 Task: Look for space in Avenal, United States from 5th September, 2023 to 13th September, 2023 for 6 adults in price range Rs.15000 to Rs.20000. Place can be entire place with 3 bedrooms having 3 beds and 3 bathrooms. Property type can be house, flat, guest house. Amenities needed are: washing machine. Booking option can be shelf check-in. Required host language is English.
Action: Mouse moved to (424, 104)
Screenshot: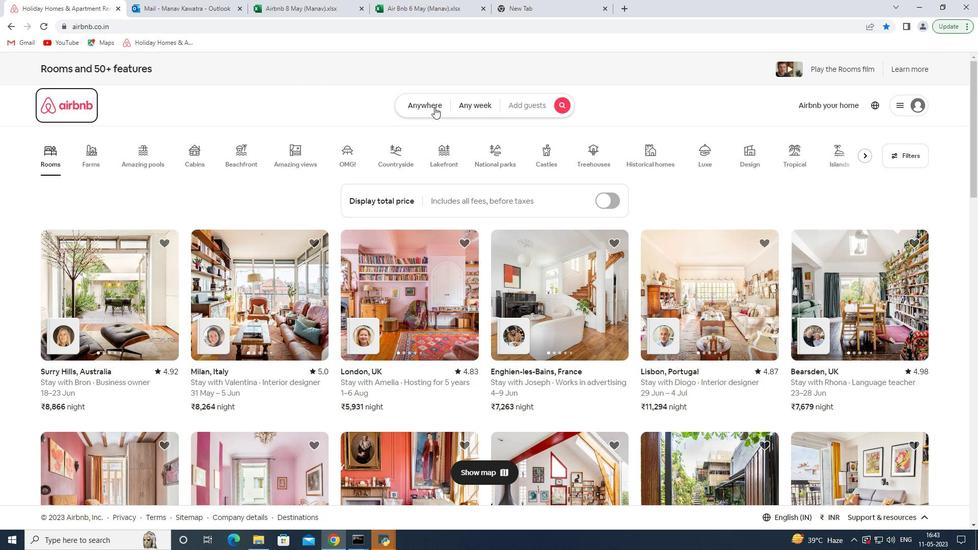 
Action: Mouse pressed left at (424, 104)
Screenshot: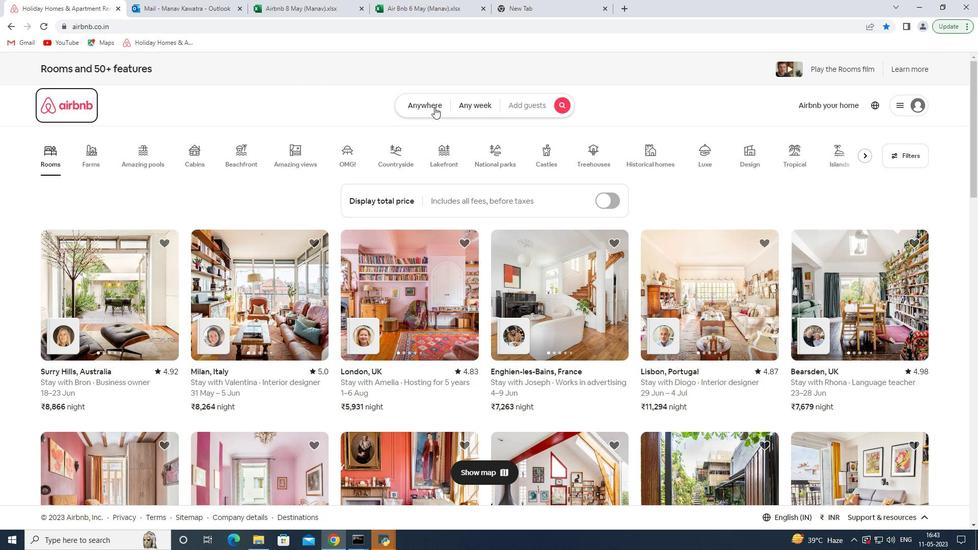 
Action: Mouse moved to (337, 149)
Screenshot: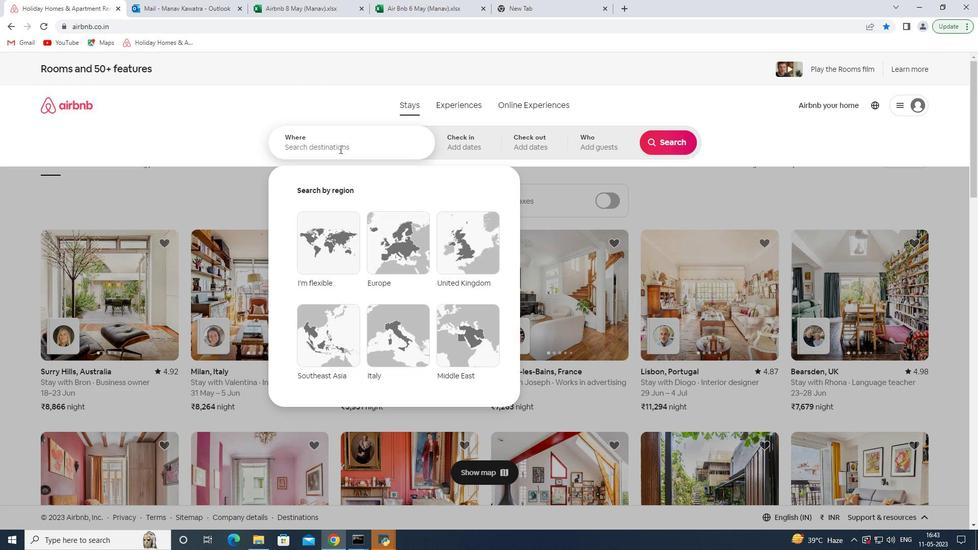 
Action: Mouse pressed left at (337, 149)
Screenshot: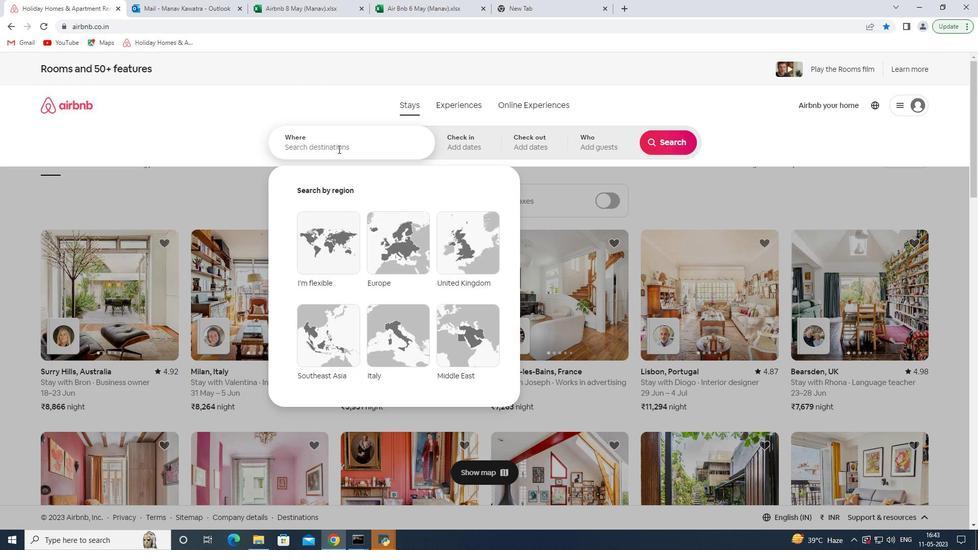 
Action: Key pressed <Key.shift><Key.shift><Key.shift>Avenal<Key.space><Key.shift><Key.shift><Key.shift><Key.shift><Key.shift><Key.shift><Key.shift><Key.shift><Key.shift><Key.shift><Key.shift><Key.shift><Key.shift><Key.shift><Key.shift>United<Key.space><Key.shift>Statesd<Key.backspace><Key.enter>
Screenshot: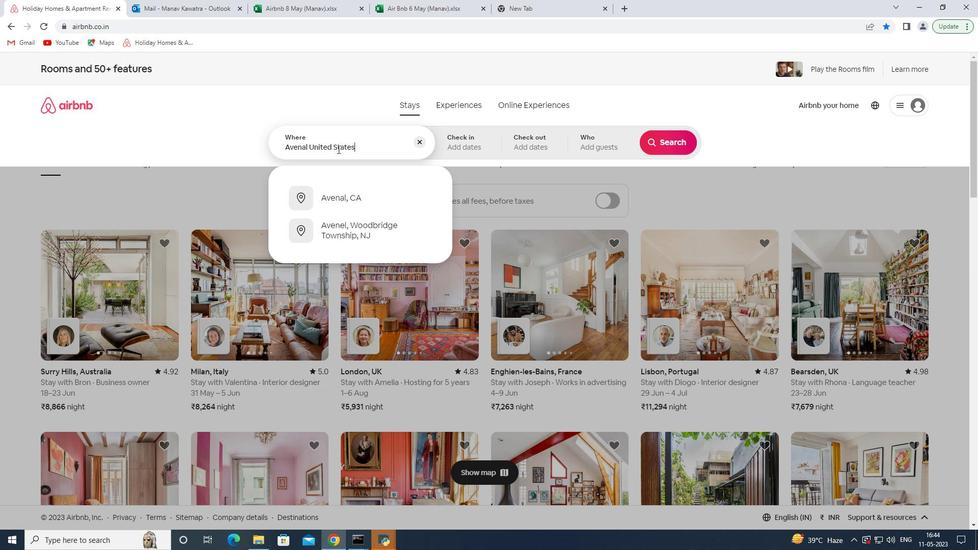 
Action: Mouse moved to (657, 222)
Screenshot: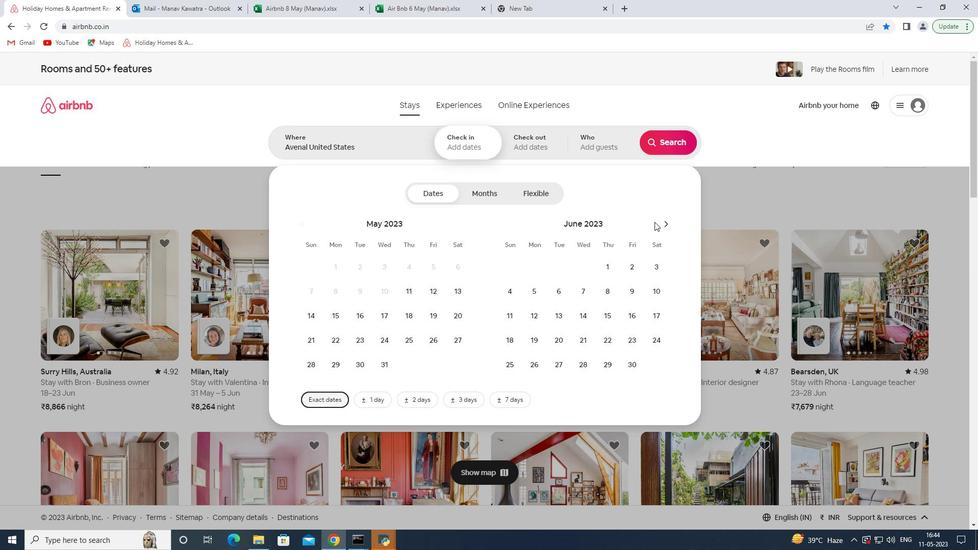 
Action: Mouse pressed left at (657, 222)
Screenshot: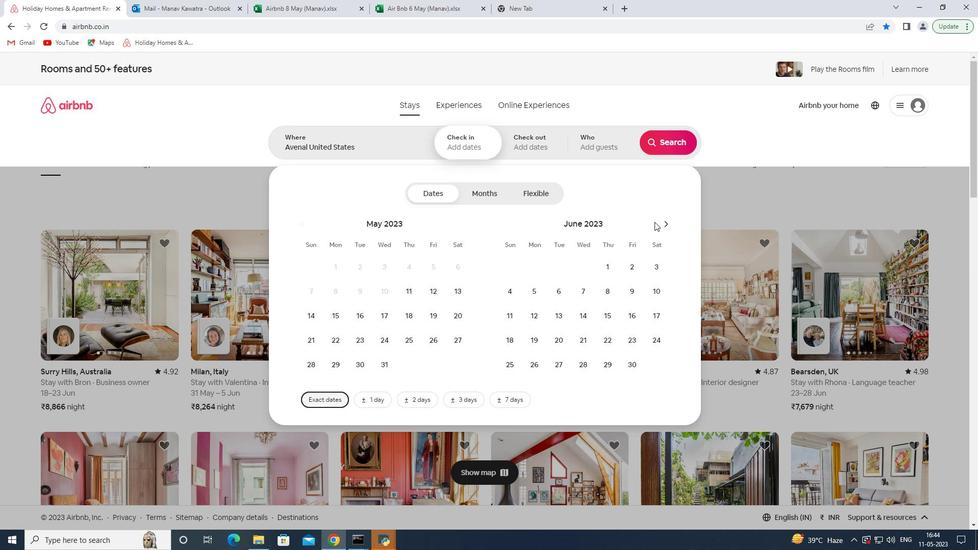 
Action: Mouse moved to (660, 223)
Screenshot: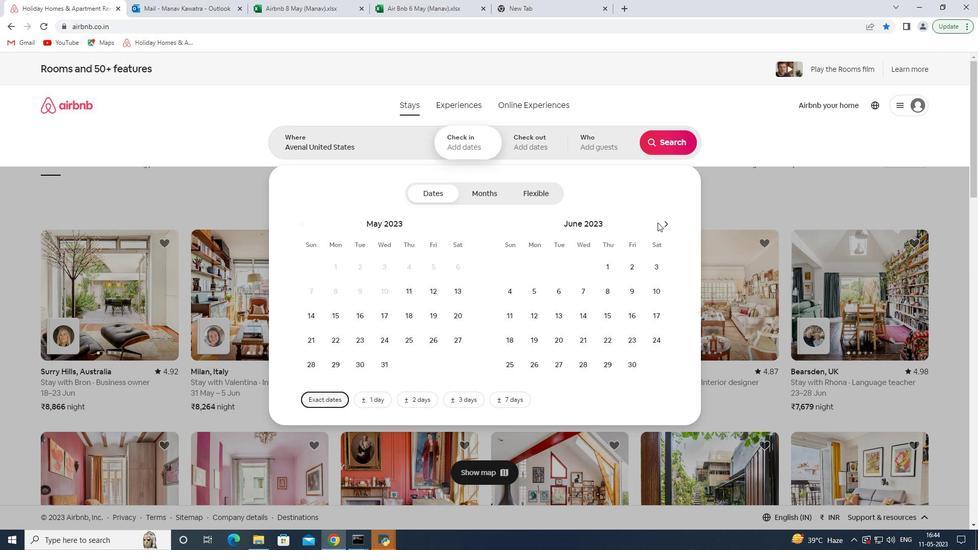 
Action: Mouse pressed left at (660, 223)
Screenshot: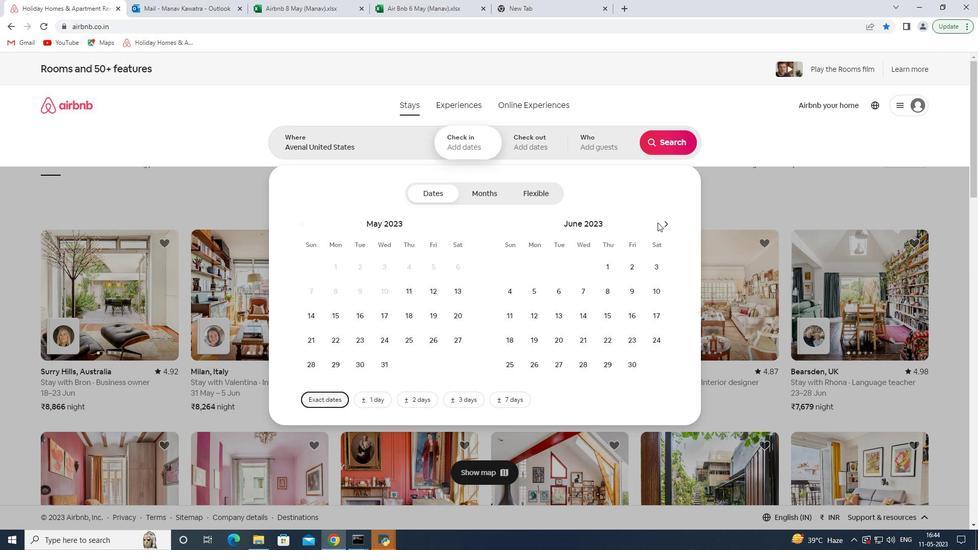 
Action: Mouse pressed left at (660, 223)
Screenshot: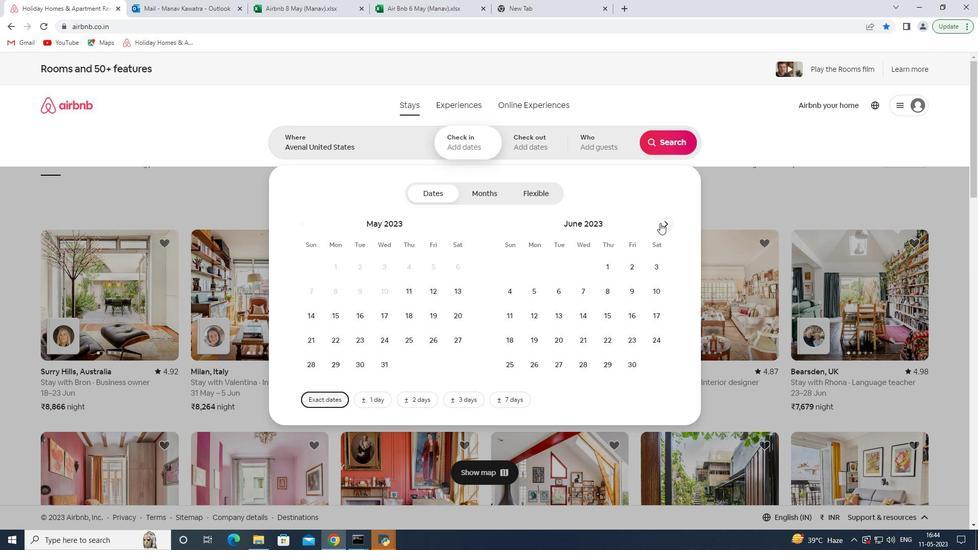
Action: Mouse moved to (660, 223)
Screenshot: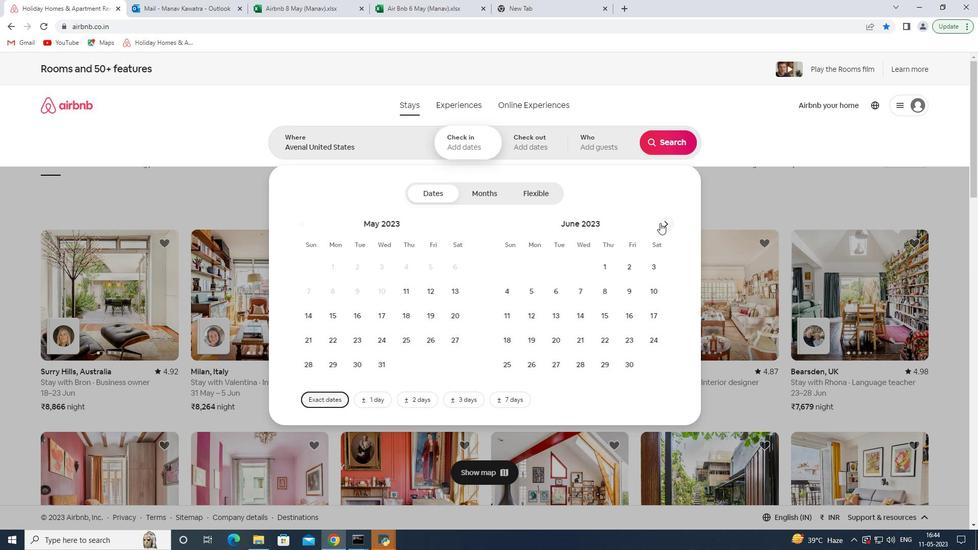 
Action: Mouse pressed left at (660, 223)
Screenshot: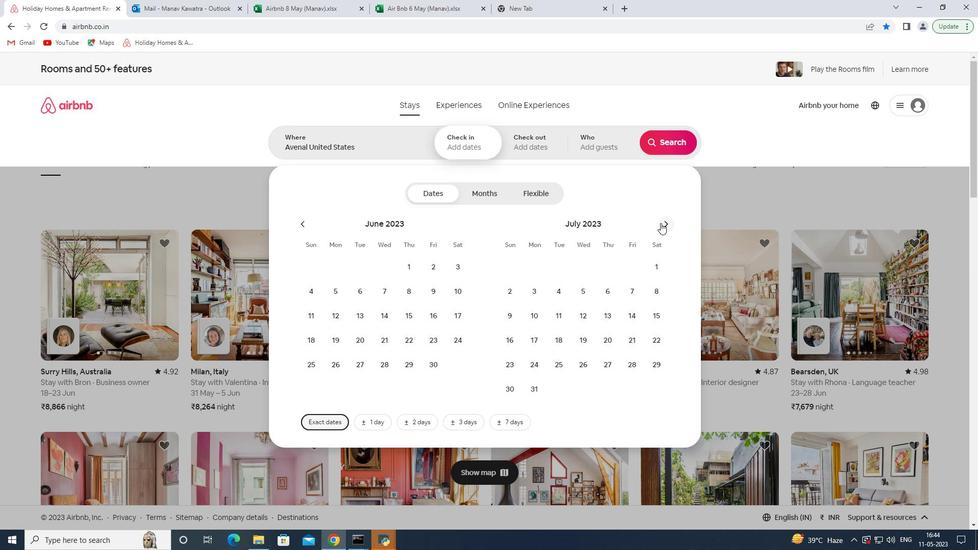 
Action: Mouse moved to (560, 288)
Screenshot: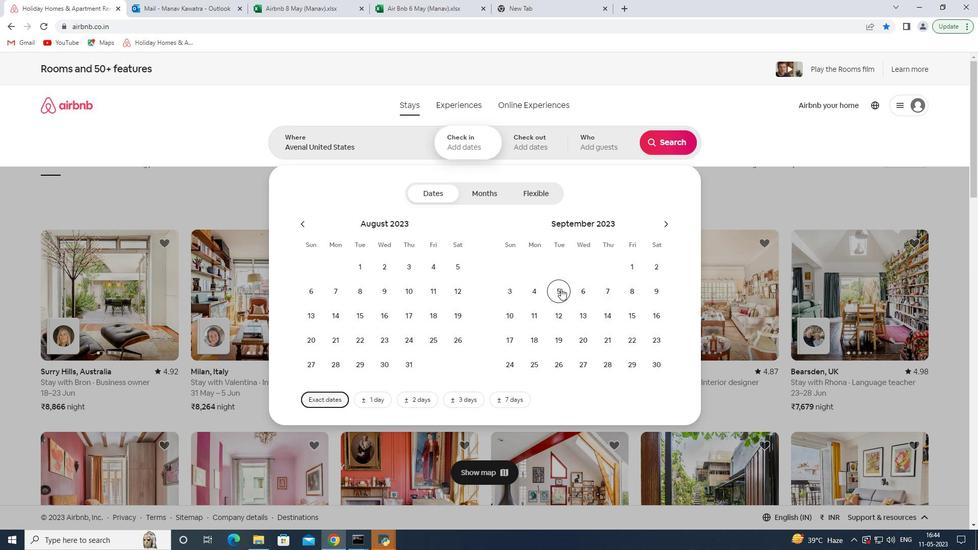 
Action: Mouse pressed left at (560, 288)
Screenshot: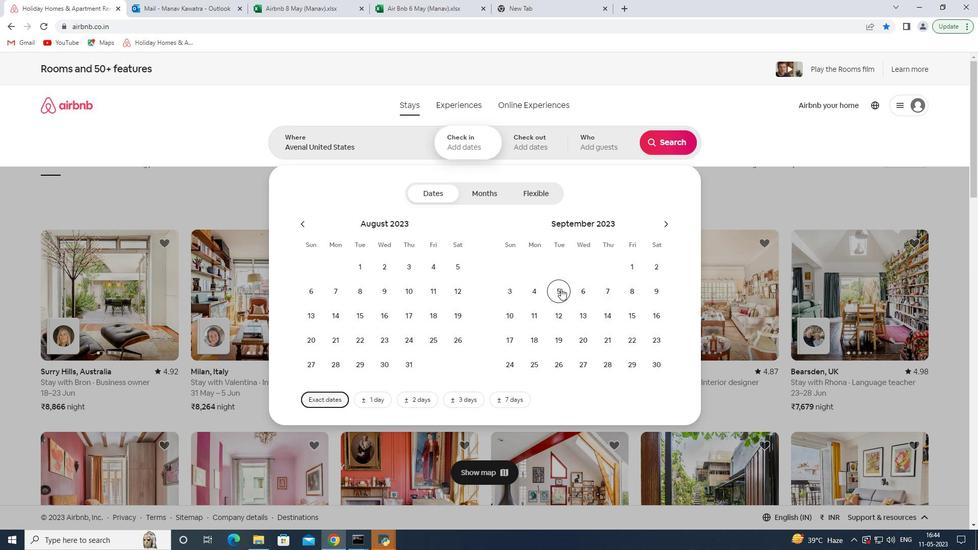 
Action: Mouse moved to (581, 314)
Screenshot: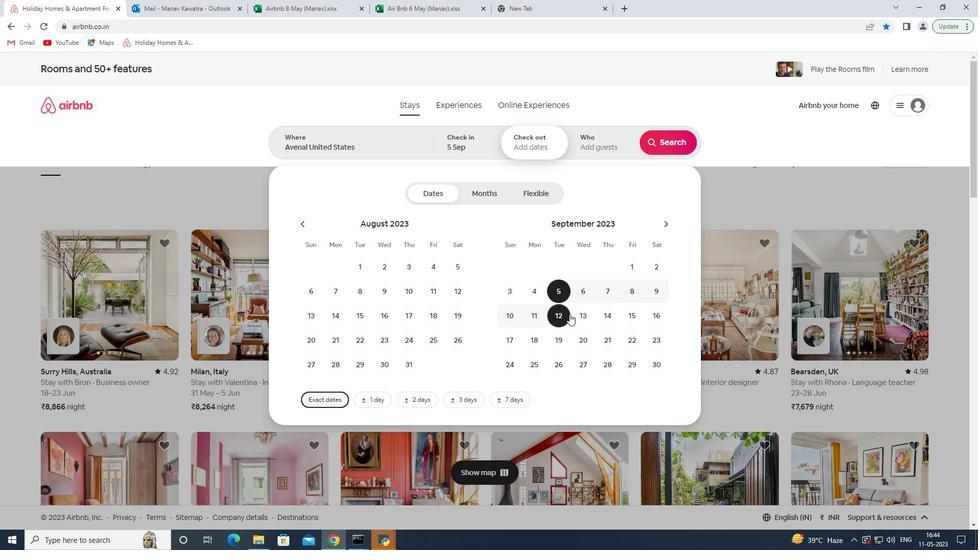 
Action: Mouse pressed left at (581, 314)
Screenshot: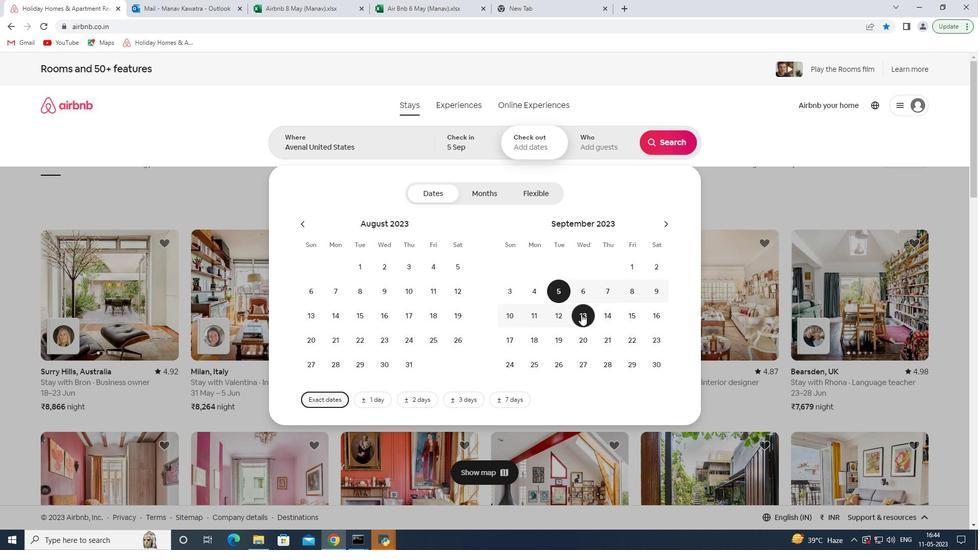 
Action: Mouse moved to (601, 146)
Screenshot: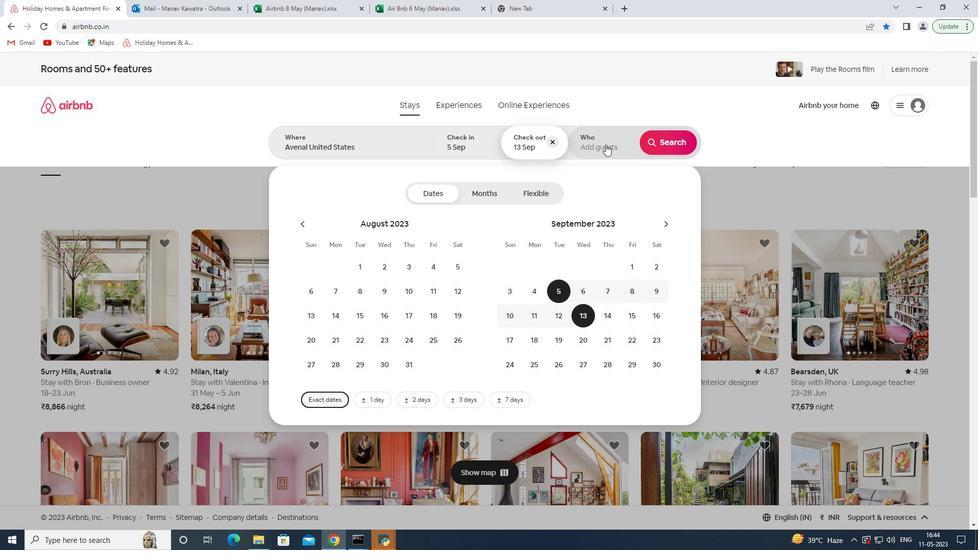 
Action: Mouse pressed left at (601, 146)
Screenshot: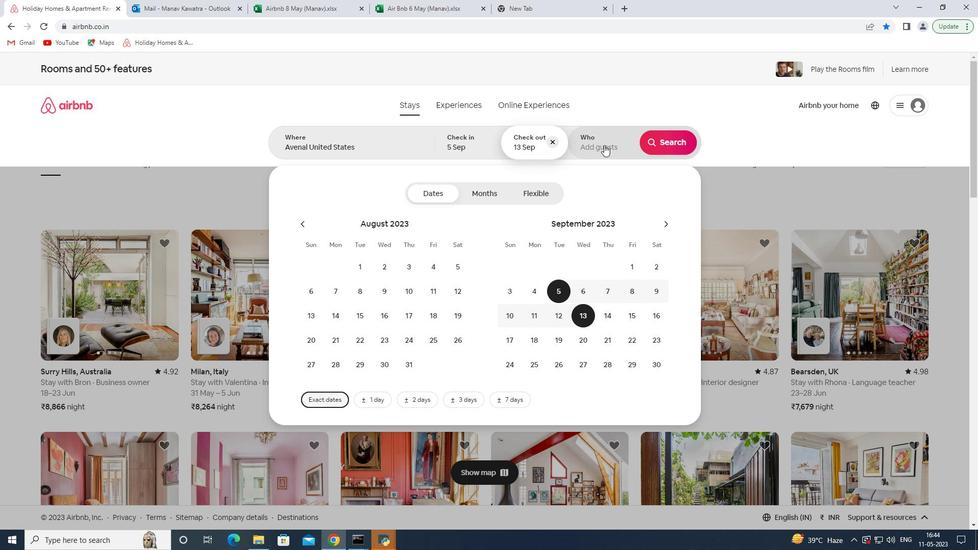 
Action: Mouse moved to (672, 195)
Screenshot: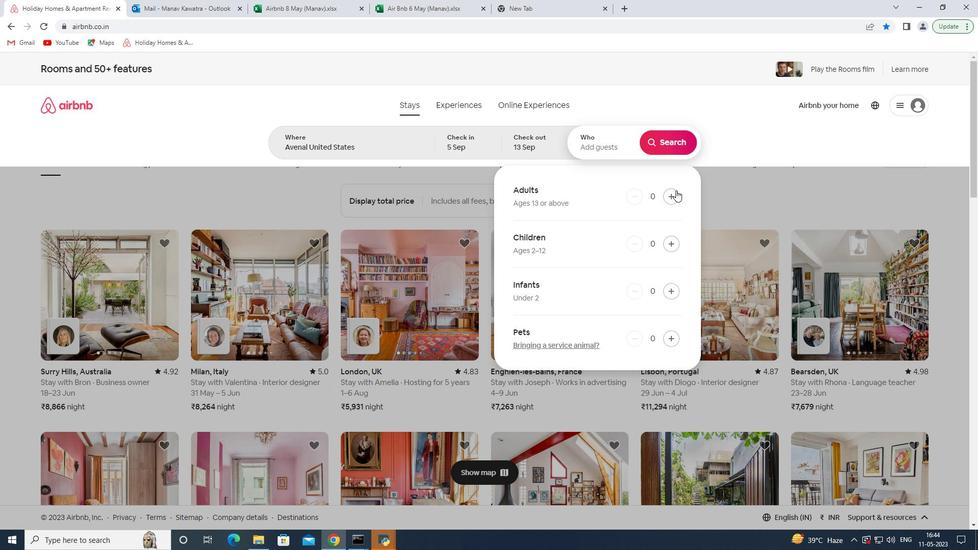 
Action: Mouse pressed left at (672, 195)
Screenshot: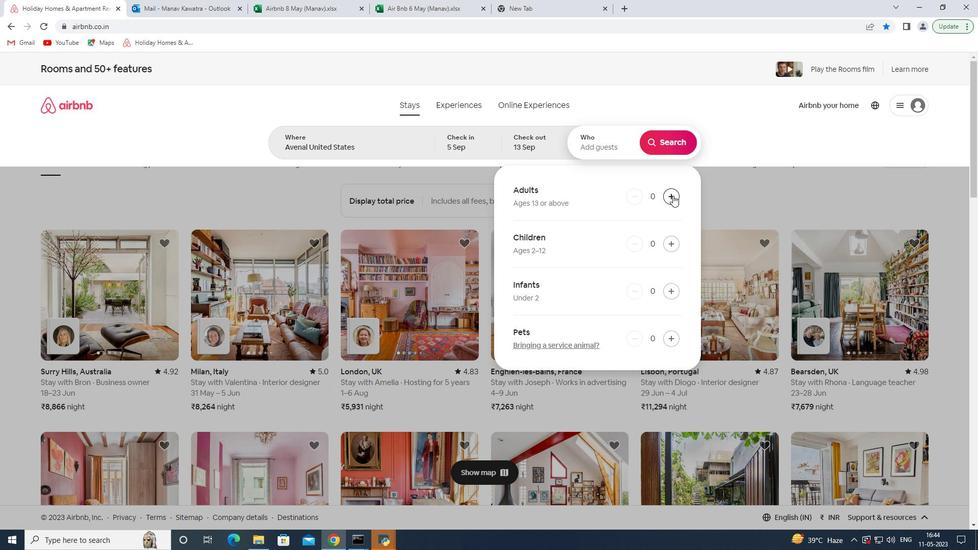 
Action: Mouse pressed left at (672, 195)
Screenshot: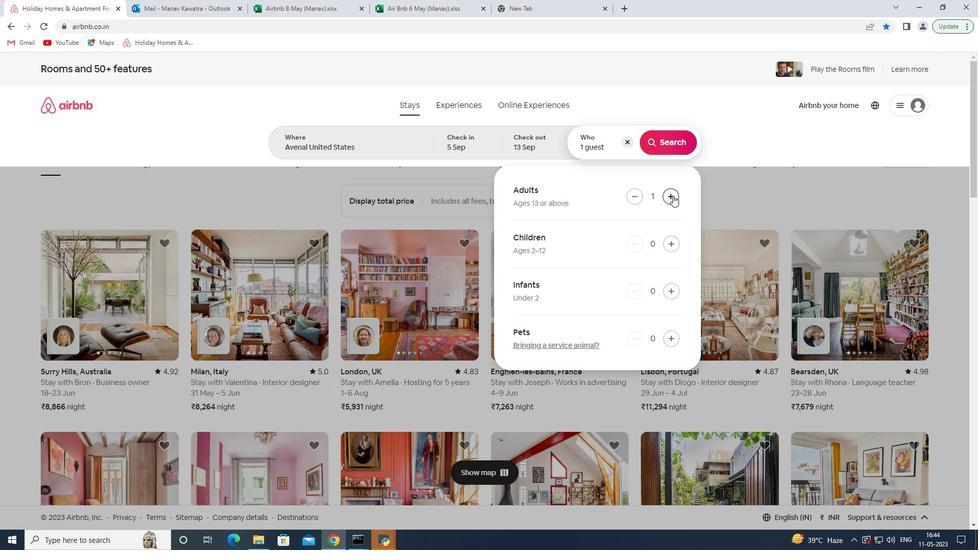 
Action: Mouse pressed left at (672, 195)
Screenshot: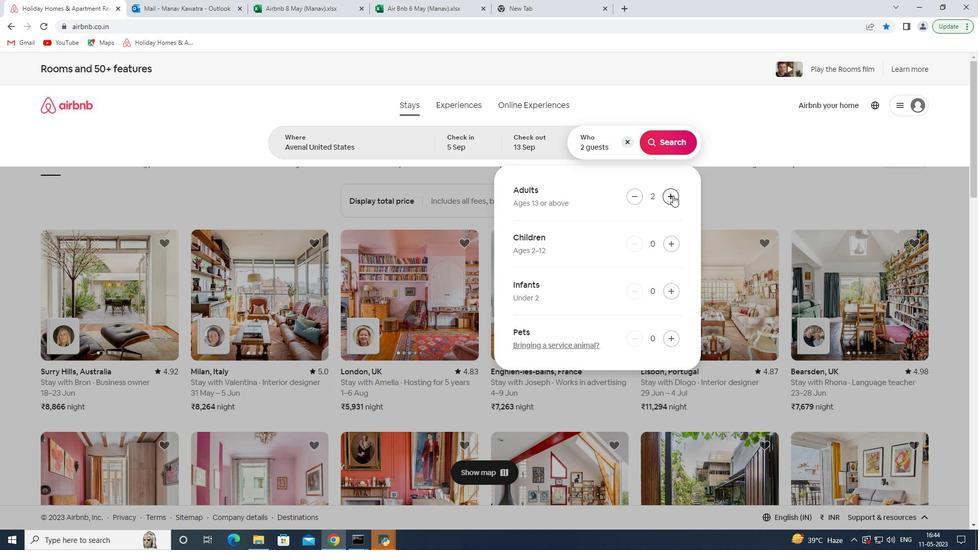 
Action: Mouse pressed left at (672, 195)
Screenshot: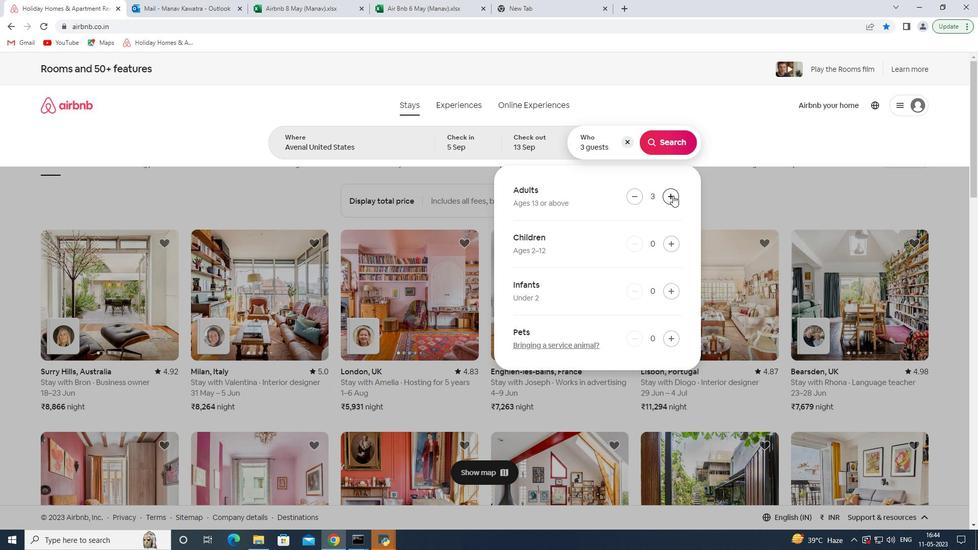 
Action: Mouse pressed left at (672, 195)
Screenshot: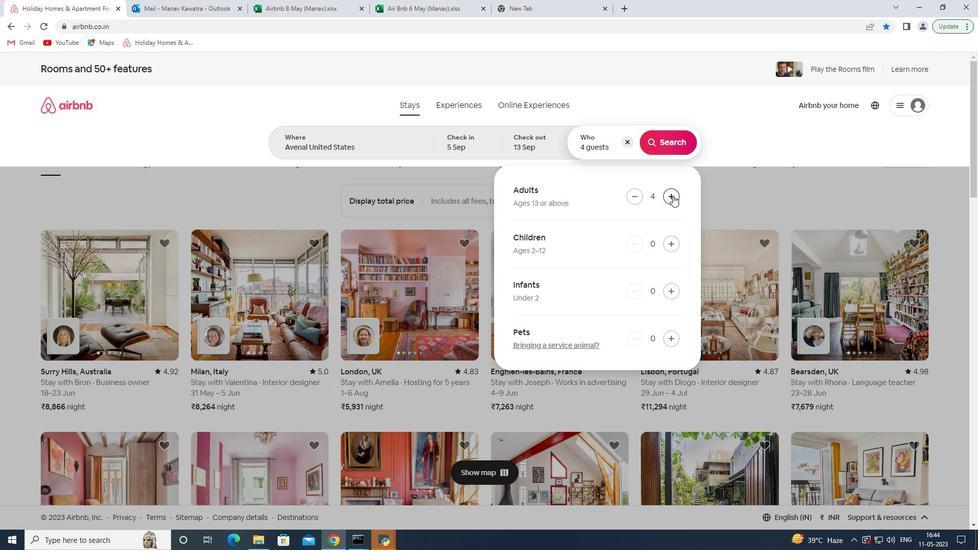 
Action: Mouse moved to (666, 185)
Screenshot: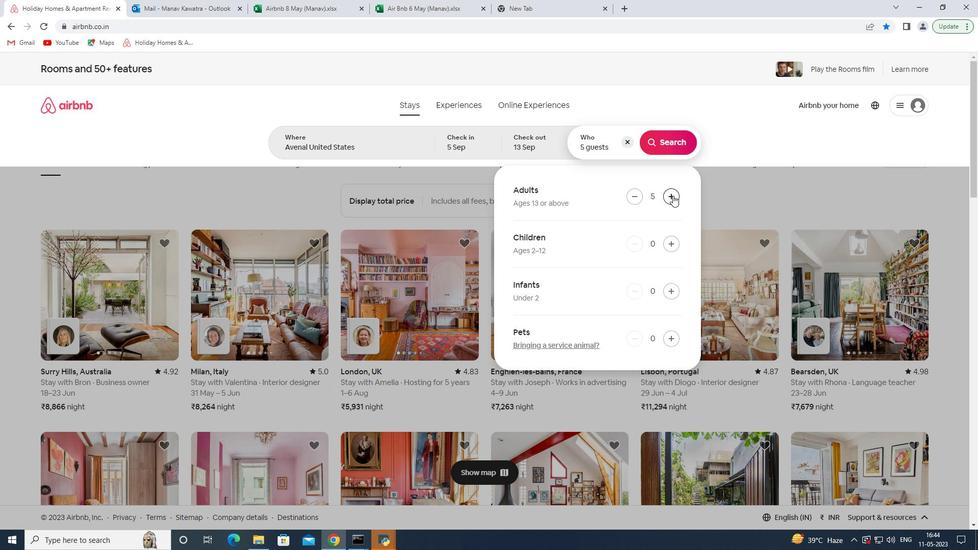 
Action: Mouse pressed left at (666, 185)
Screenshot: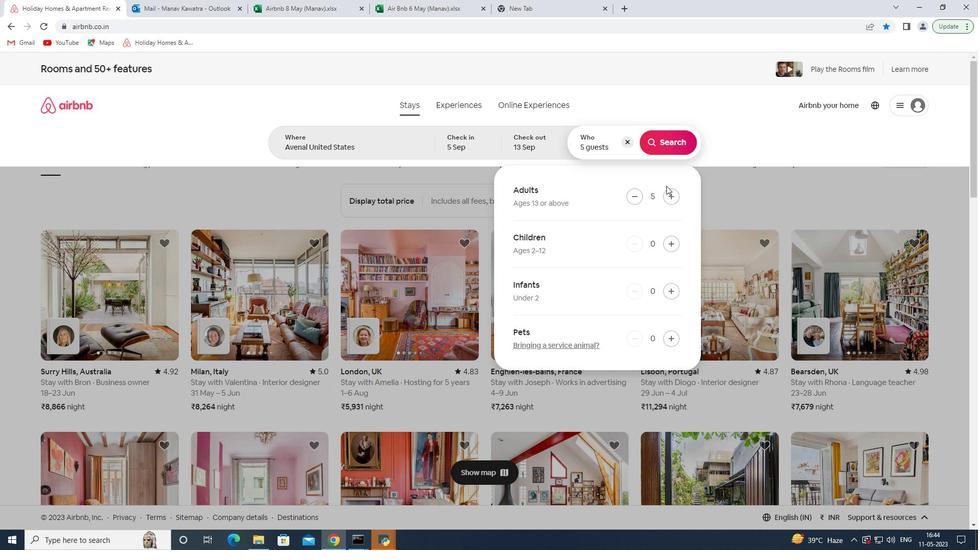 
Action: Mouse moved to (674, 193)
Screenshot: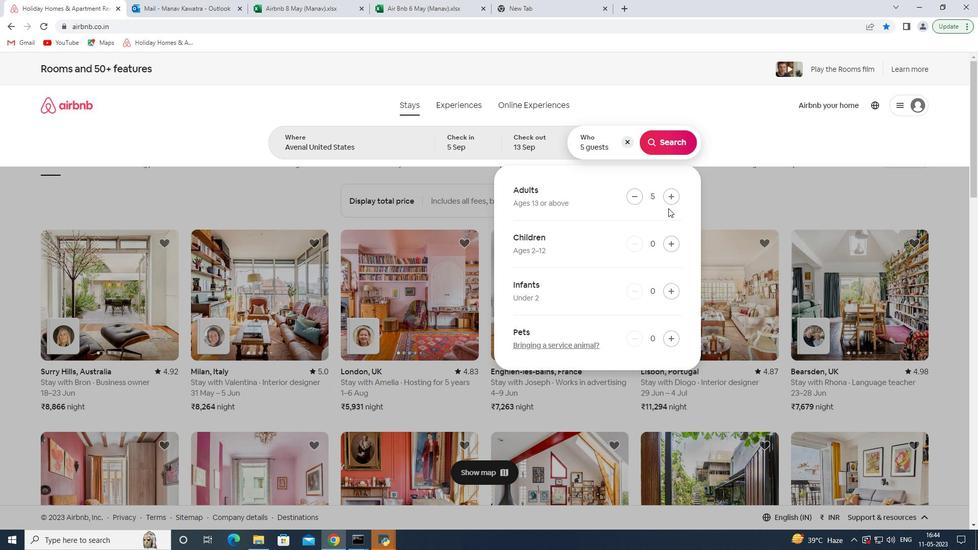 
Action: Mouse pressed left at (674, 193)
Screenshot: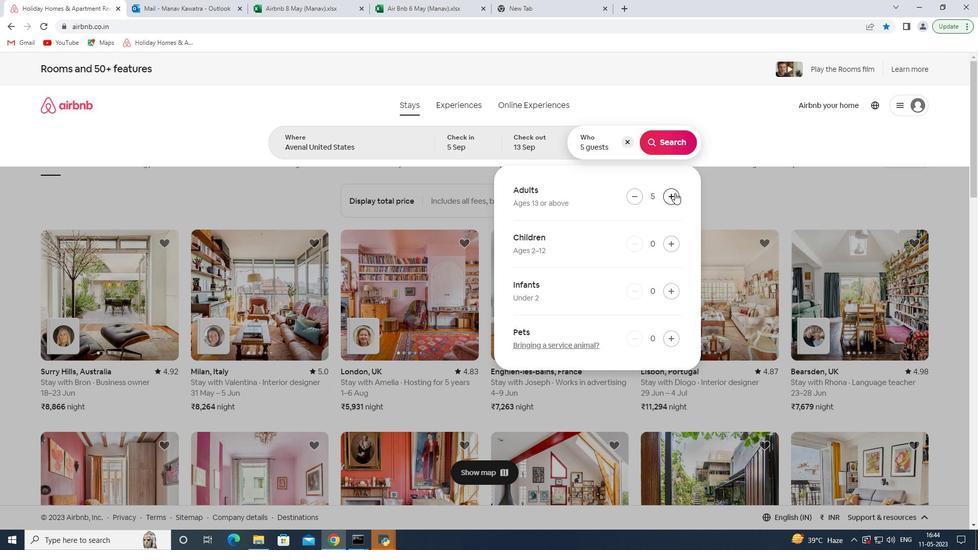 
Action: Mouse moved to (656, 140)
Screenshot: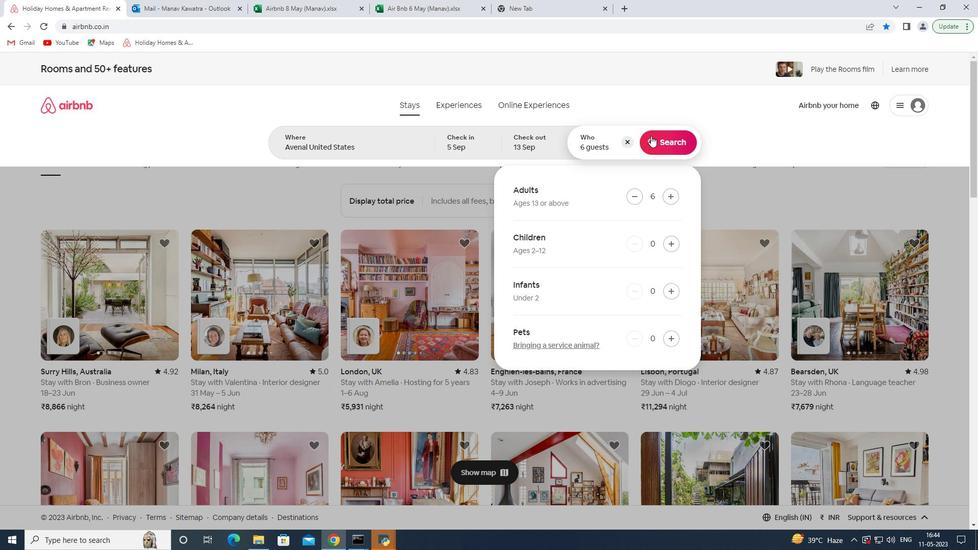 
Action: Mouse pressed left at (656, 140)
Screenshot: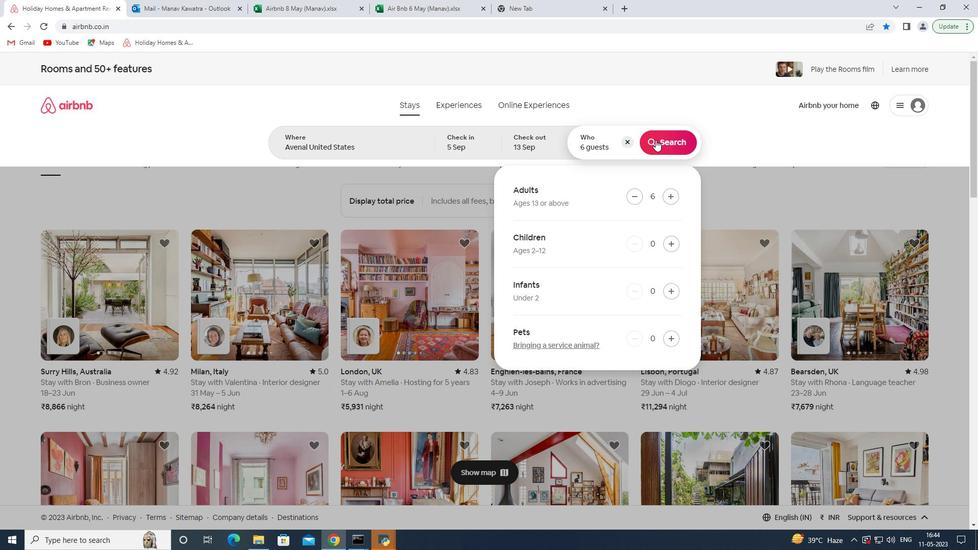
Action: Mouse moved to (922, 112)
Screenshot: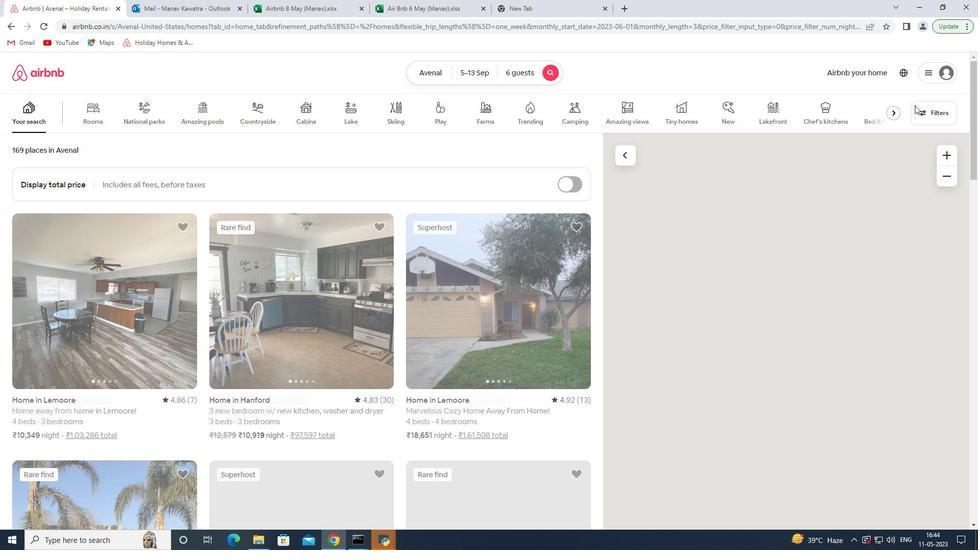 
Action: Mouse pressed left at (922, 112)
Screenshot: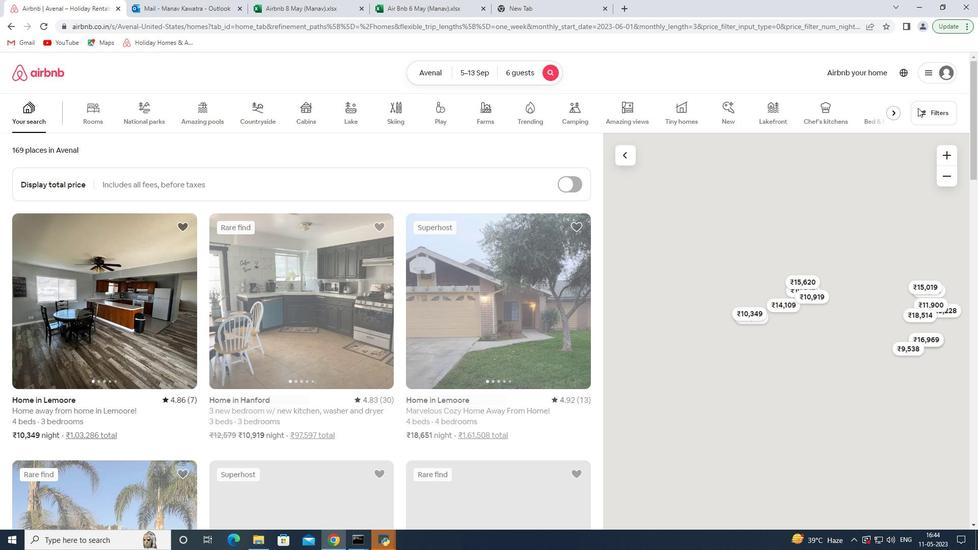 
Action: Mouse moved to (365, 365)
Screenshot: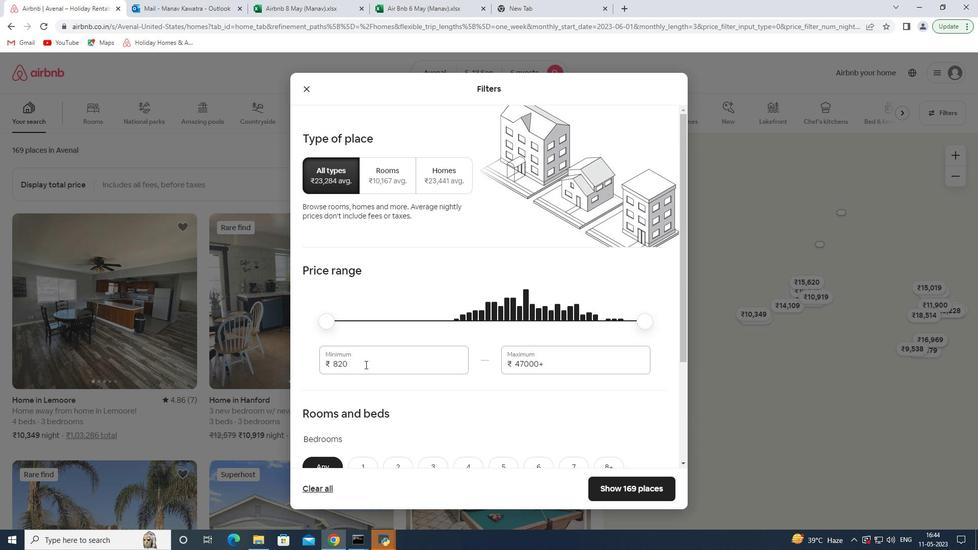 
Action: Mouse pressed left at (365, 365)
Screenshot: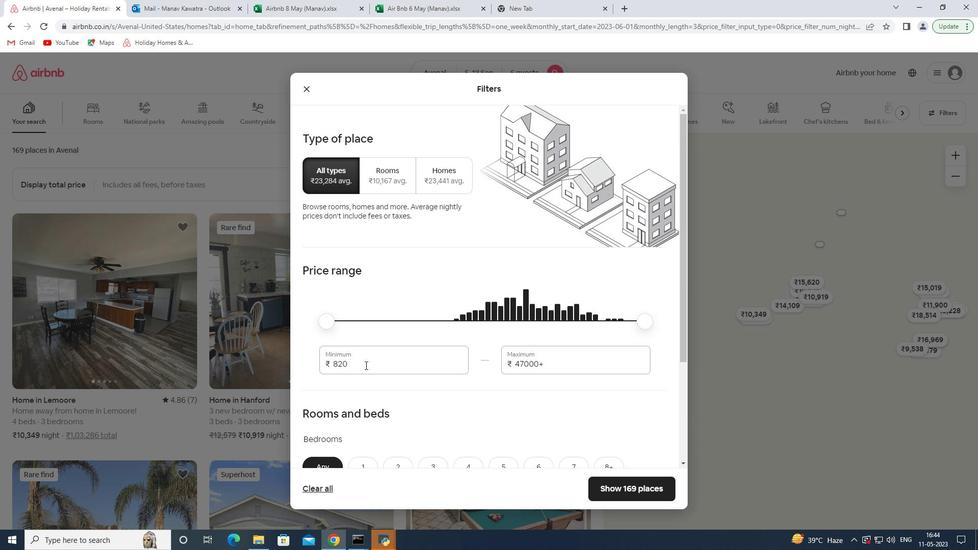 
Action: Mouse pressed left at (365, 365)
Screenshot: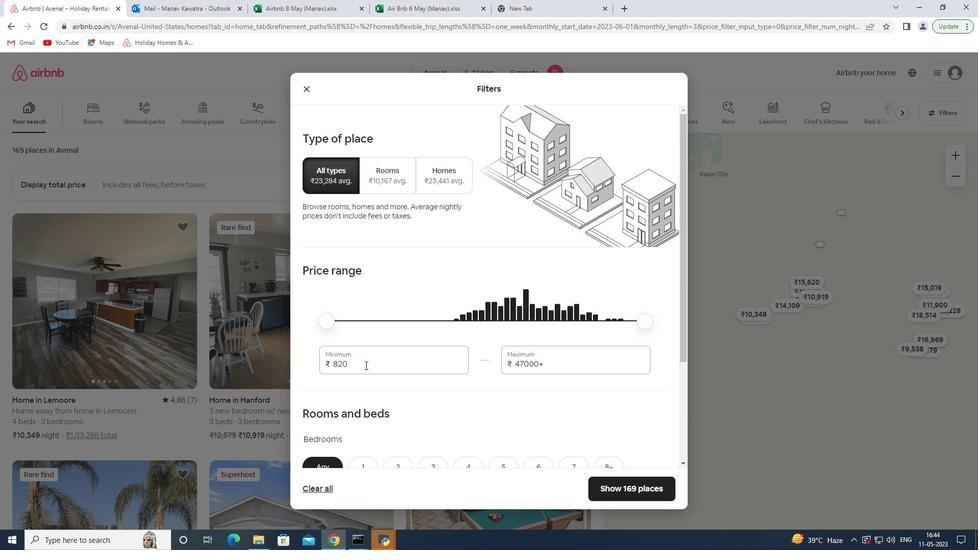 
Action: Key pressed 15000<Key.tab>20000
Screenshot: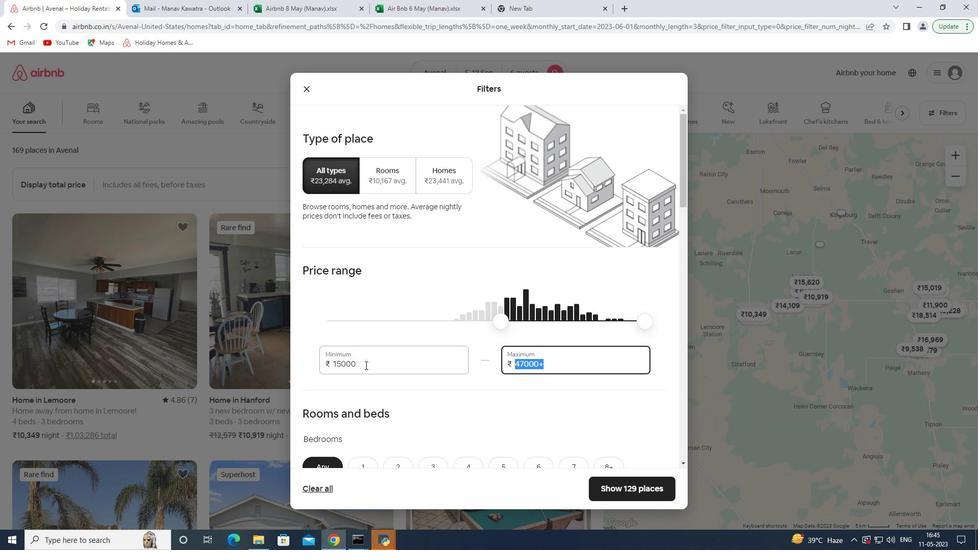 
Action: Mouse moved to (367, 405)
Screenshot: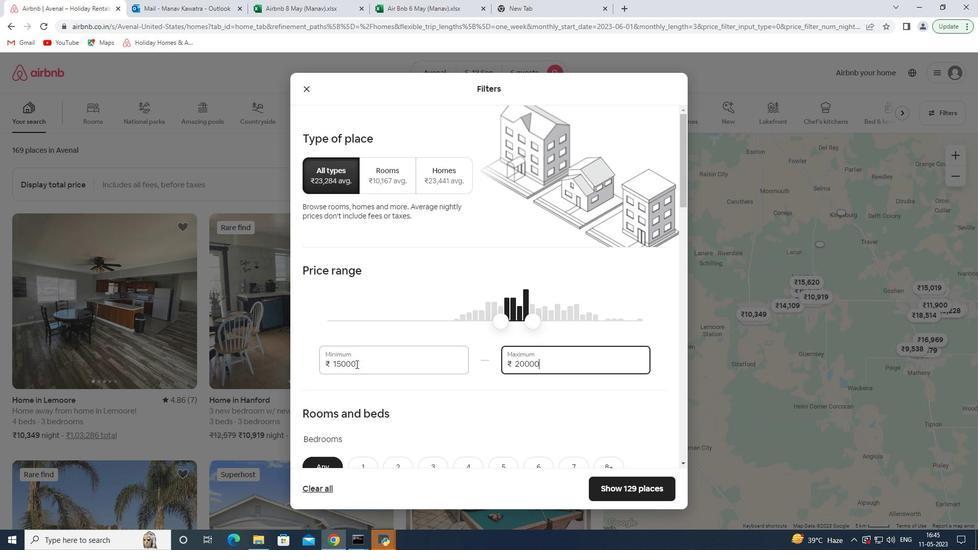 
Action: Mouse scrolled (367, 404) with delta (0, 0)
Screenshot: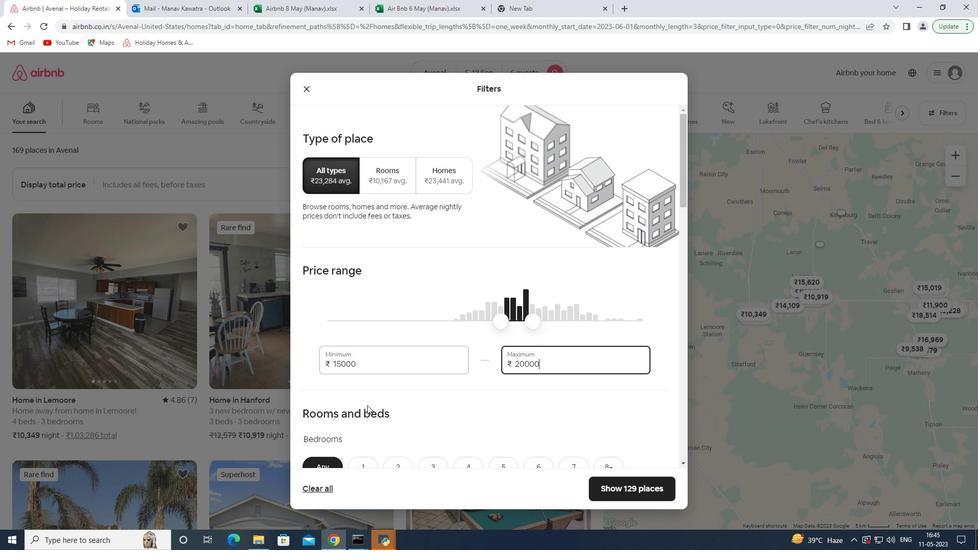 
Action: Mouse moved to (367, 404)
Screenshot: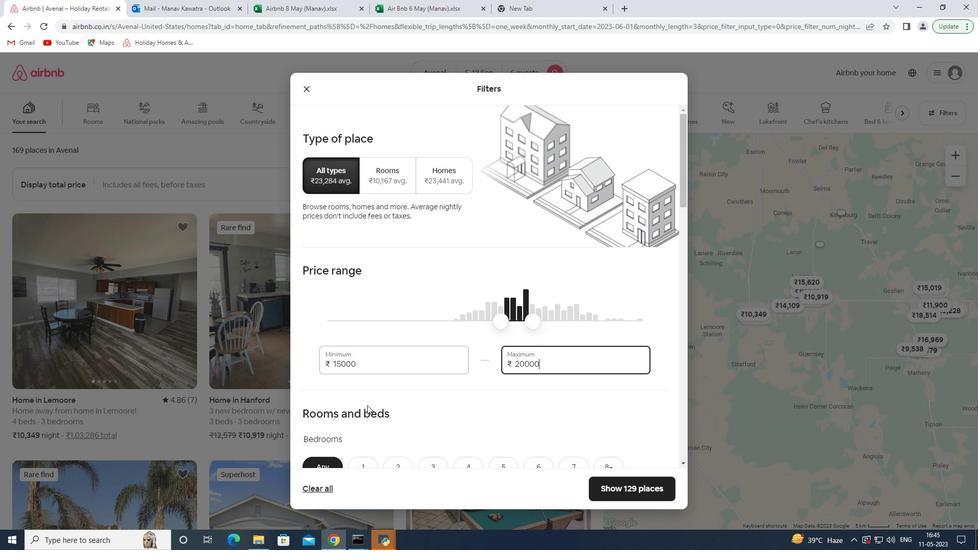 
Action: Mouse scrolled (367, 404) with delta (0, 0)
Screenshot: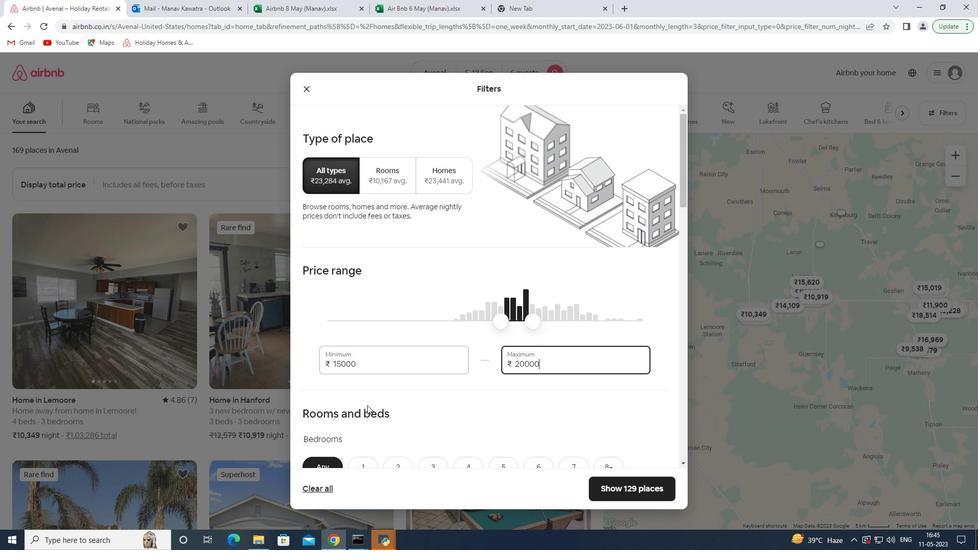 
Action: Mouse moved to (372, 400)
Screenshot: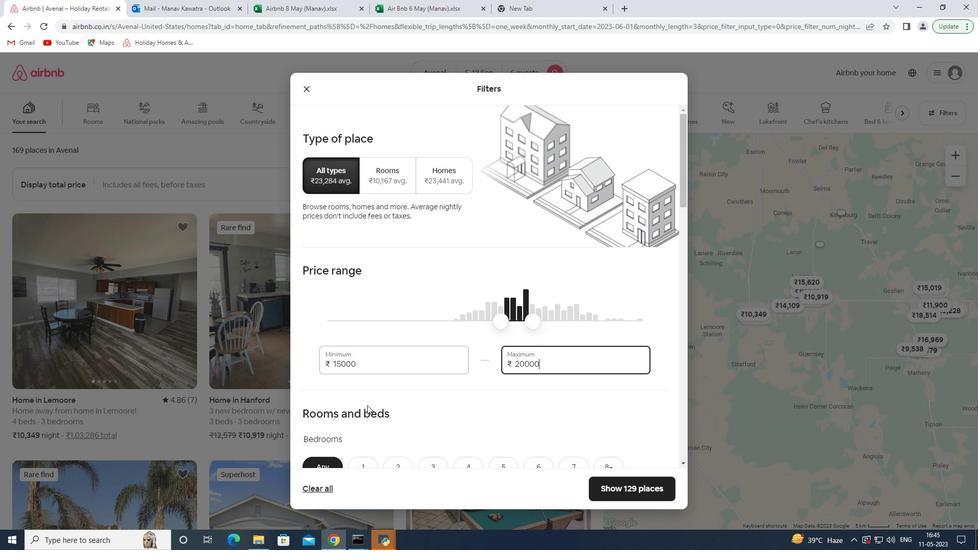 
Action: Mouse scrolled (372, 399) with delta (0, 0)
Screenshot: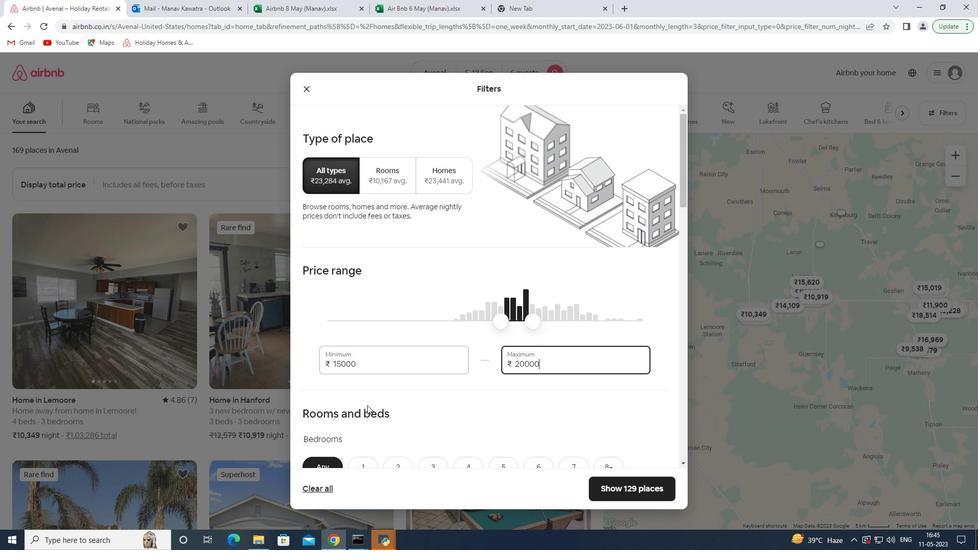 
Action: Mouse moved to (437, 309)
Screenshot: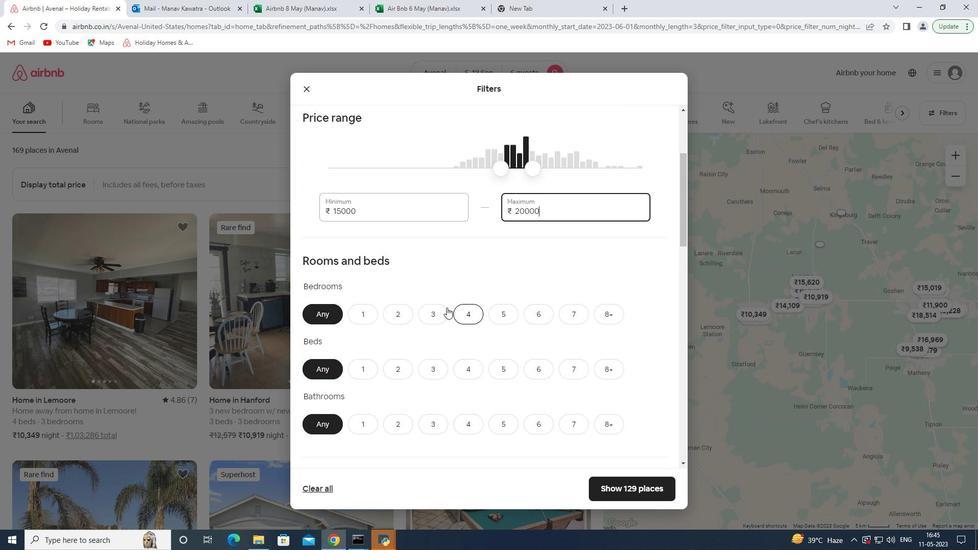 
Action: Mouse pressed left at (437, 309)
Screenshot: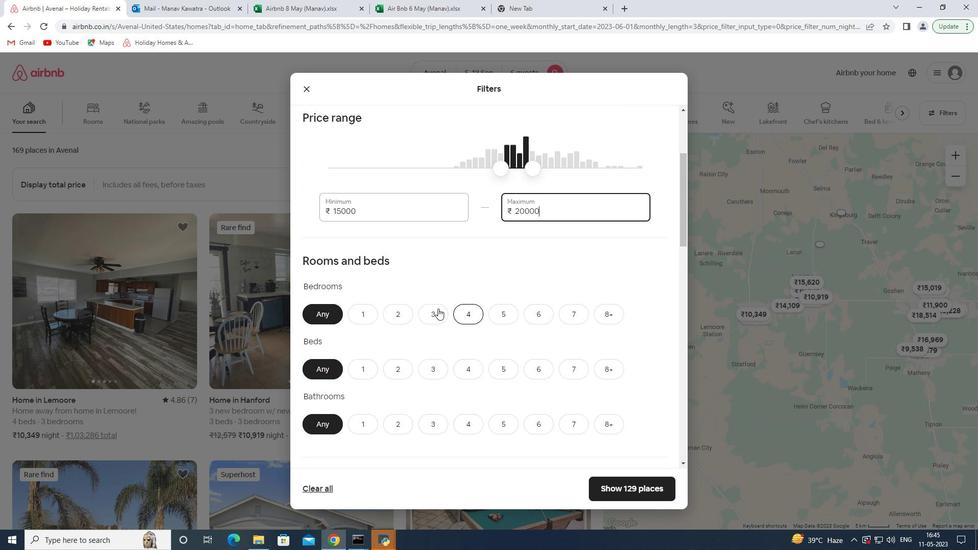 
Action: Mouse moved to (434, 364)
Screenshot: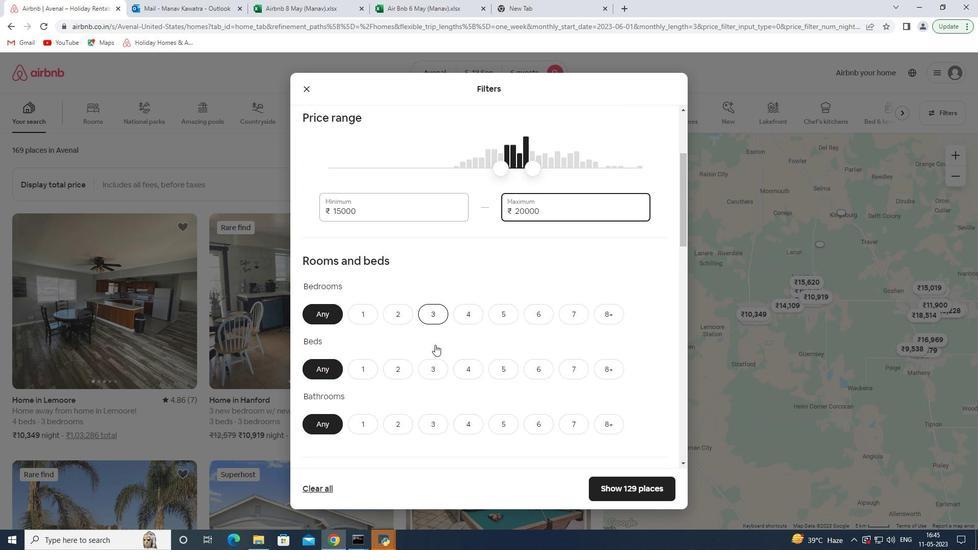 
Action: Mouse pressed left at (434, 364)
Screenshot: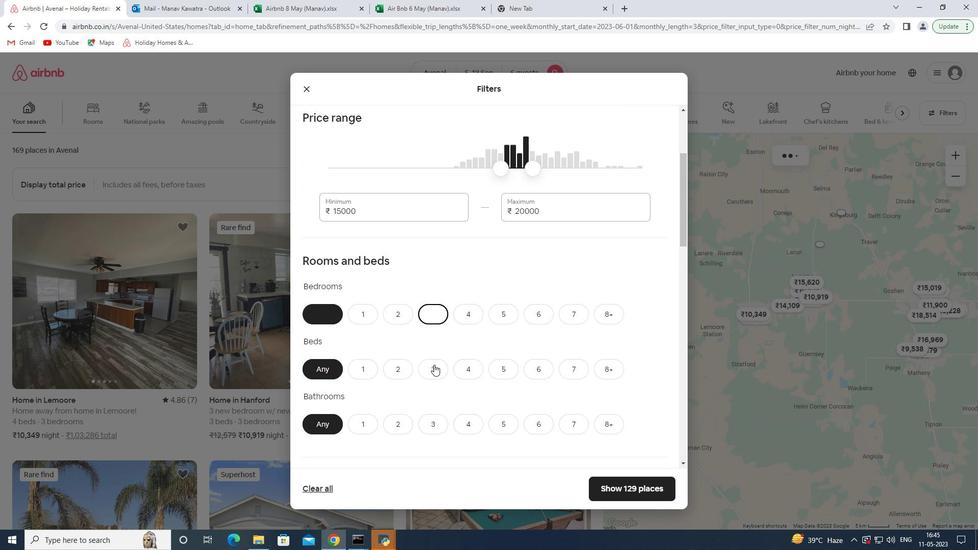 
Action: Mouse moved to (430, 423)
Screenshot: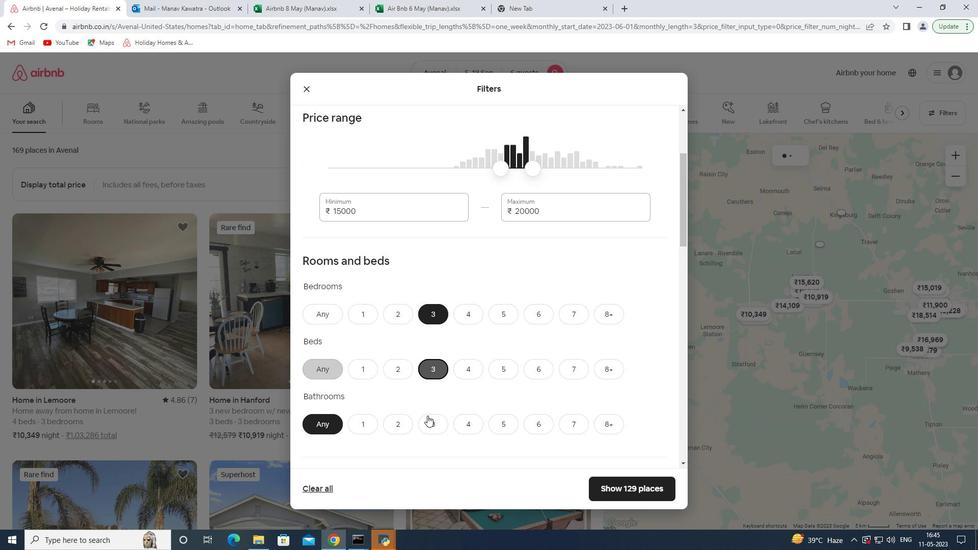 
Action: Mouse pressed left at (430, 423)
Screenshot: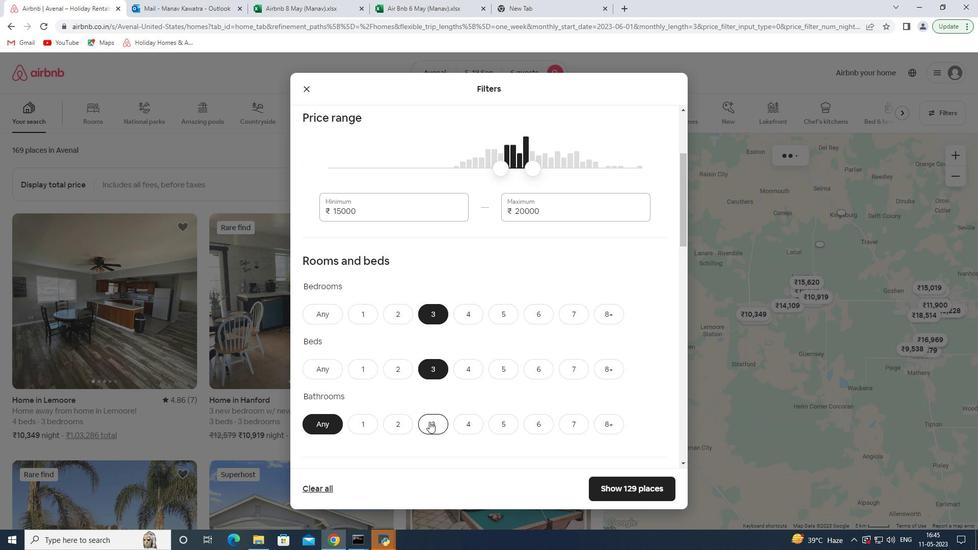 
Action: Mouse moved to (427, 411)
Screenshot: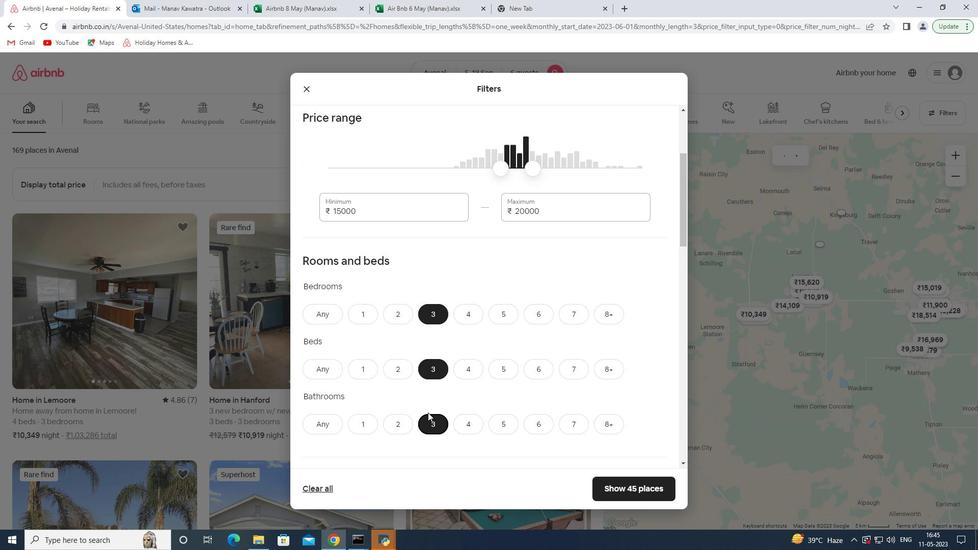 
Action: Mouse scrolled (427, 411) with delta (0, 0)
Screenshot: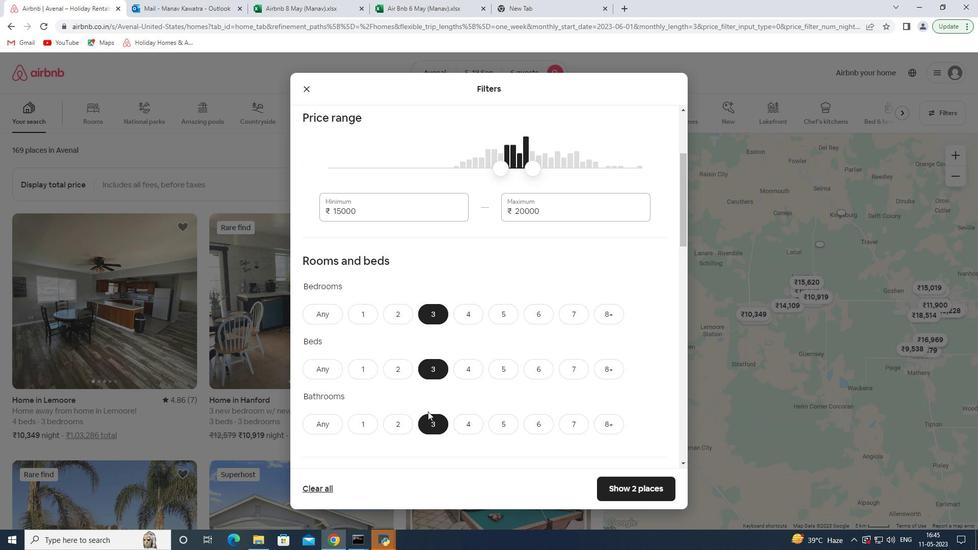 
Action: Mouse scrolled (427, 411) with delta (0, 0)
Screenshot: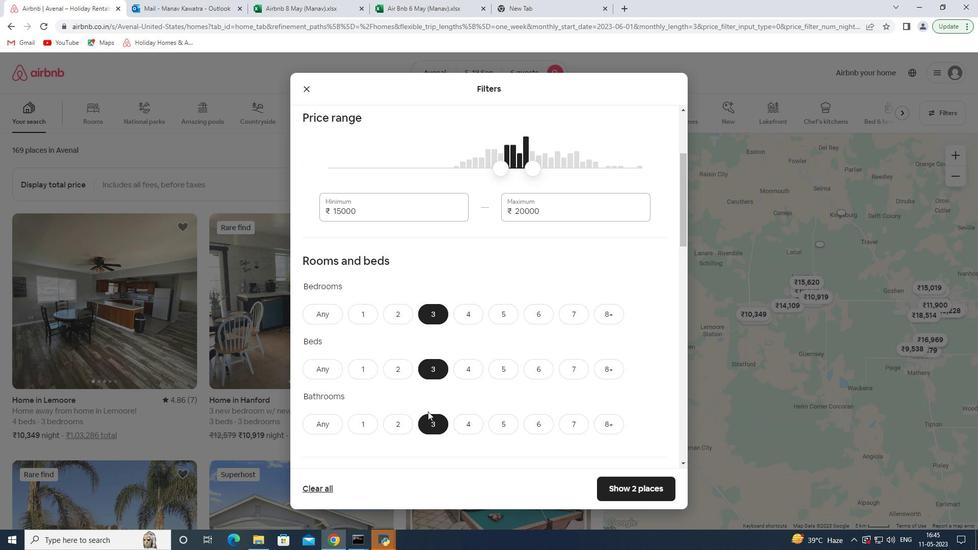 
Action: Mouse moved to (427, 411)
Screenshot: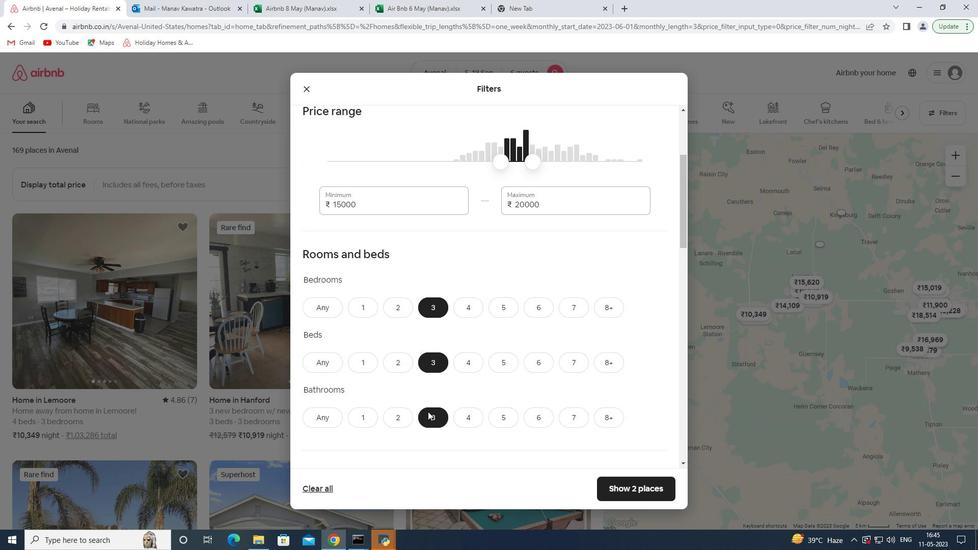 
Action: Mouse scrolled (427, 410) with delta (0, 0)
Screenshot: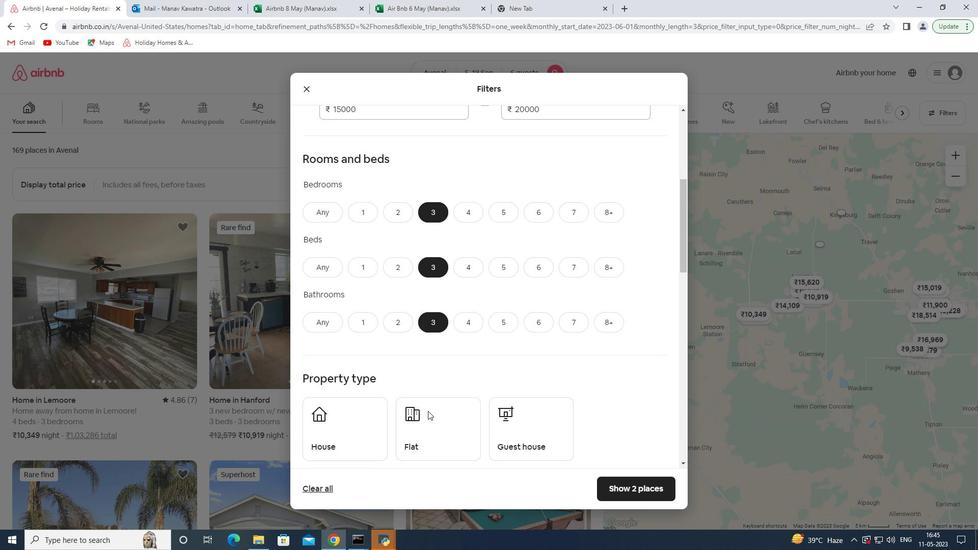 
Action: Mouse moved to (362, 388)
Screenshot: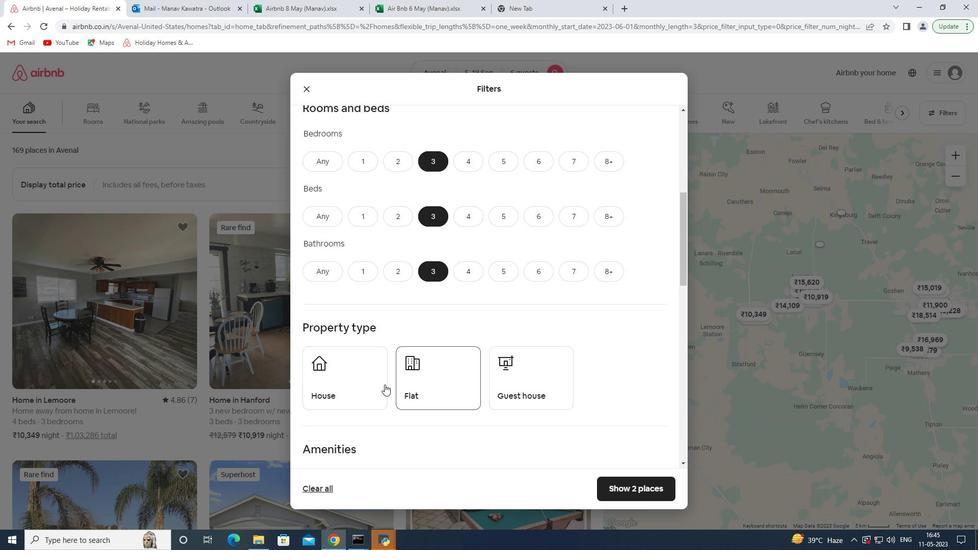 
Action: Mouse pressed left at (362, 388)
Screenshot: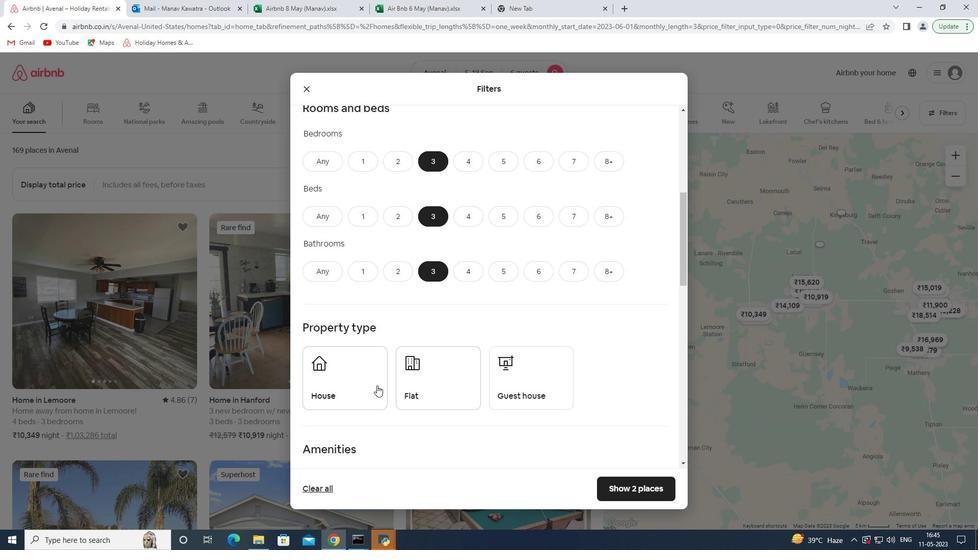 
Action: Mouse moved to (430, 383)
Screenshot: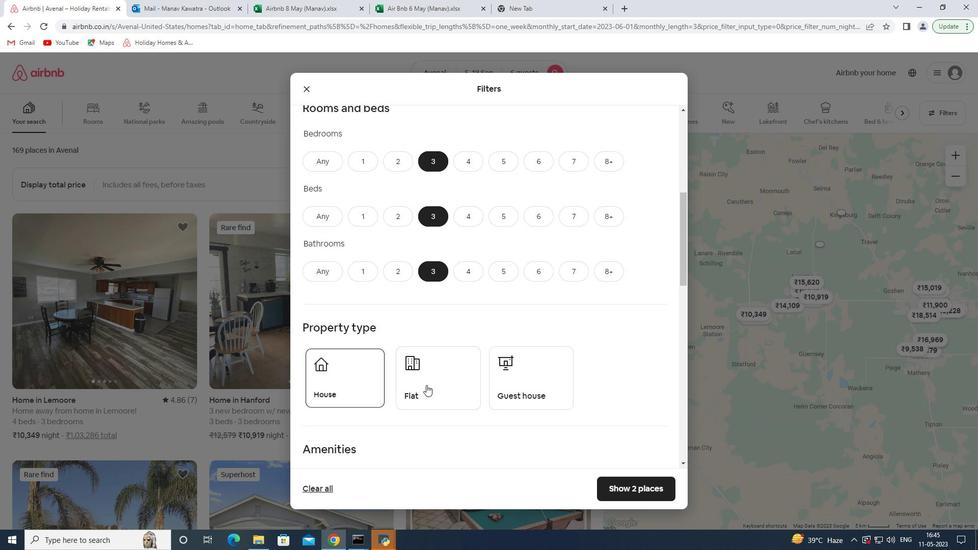 
Action: Mouse pressed left at (430, 383)
Screenshot: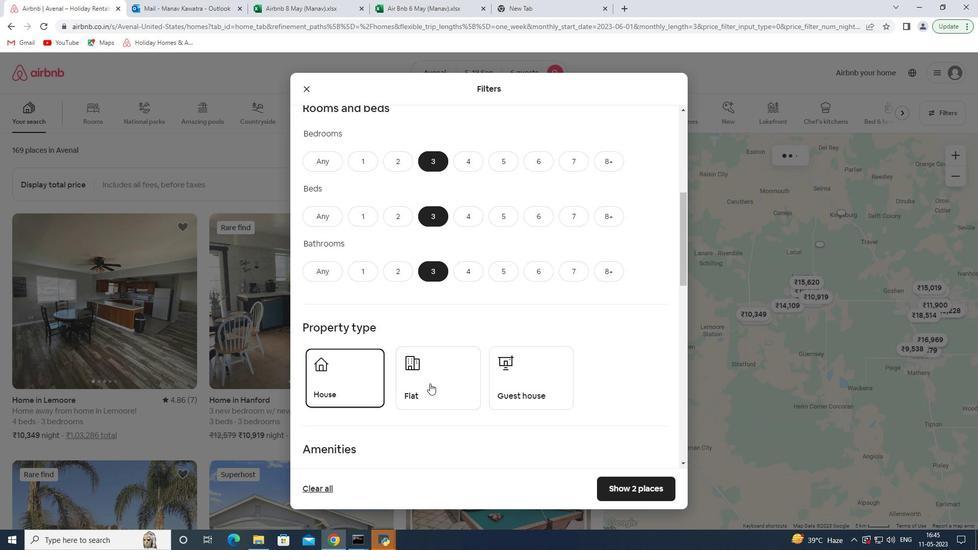
Action: Mouse moved to (525, 368)
Screenshot: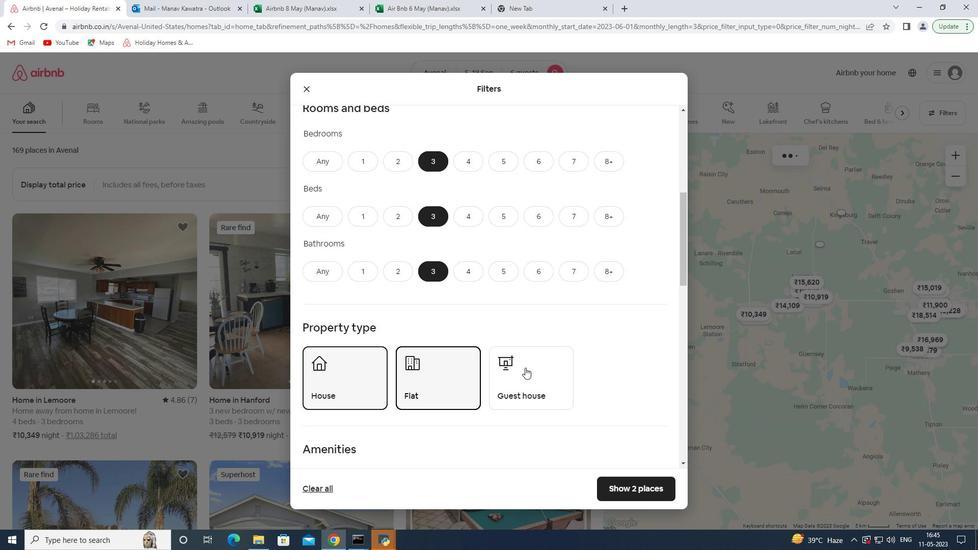
Action: Mouse pressed left at (525, 368)
Screenshot: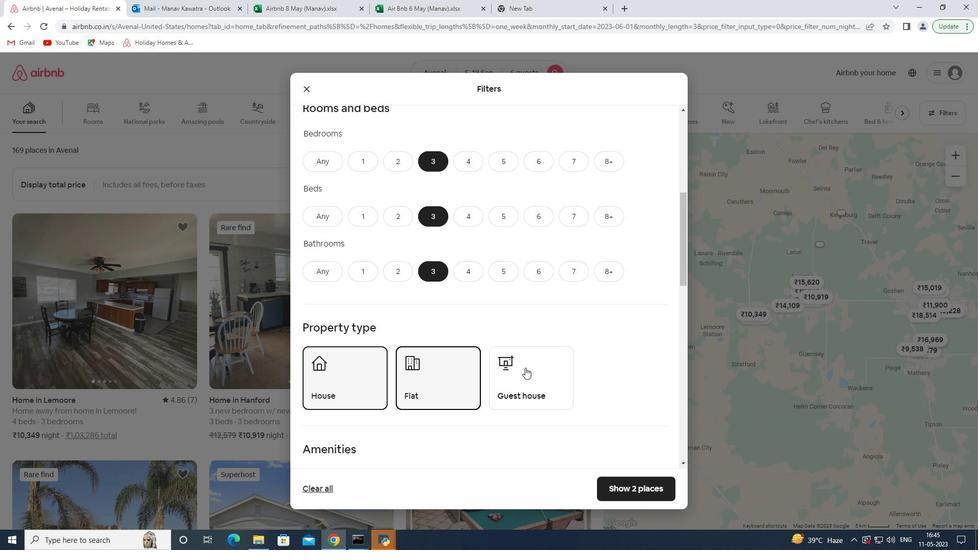 
Action: Mouse moved to (451, 378)
Screenshot: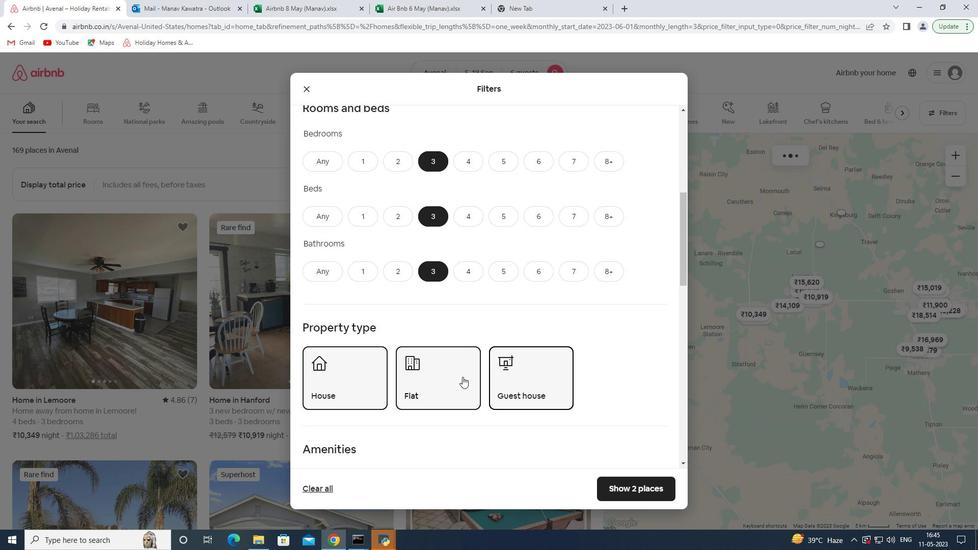 
Action: Mouse scrolled (451, 377) with delta (0, 0)
Screenshot: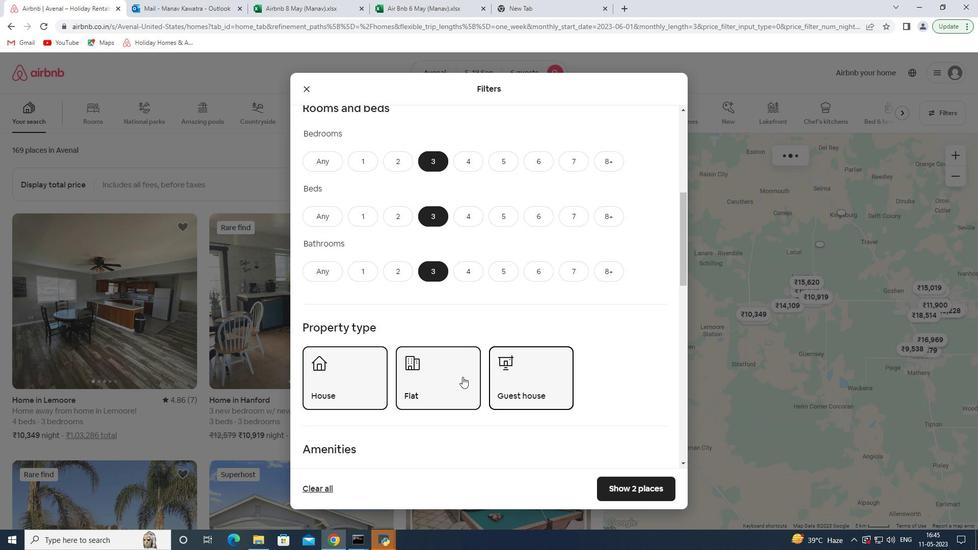 
Action: Mouse scrolled (451, 377) with delta (0, 0)
Screenshot: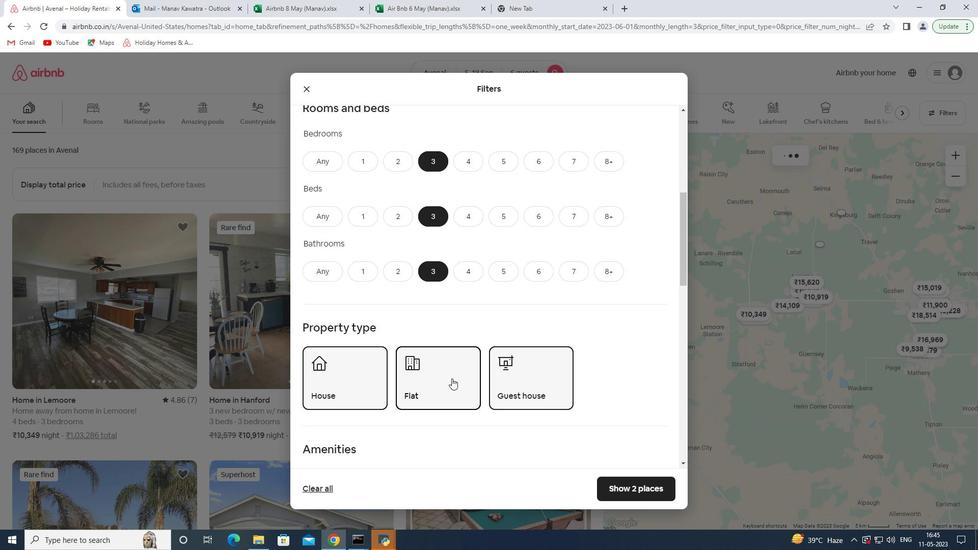 
Action: Mouse moved to (354, 395)
Screenshot: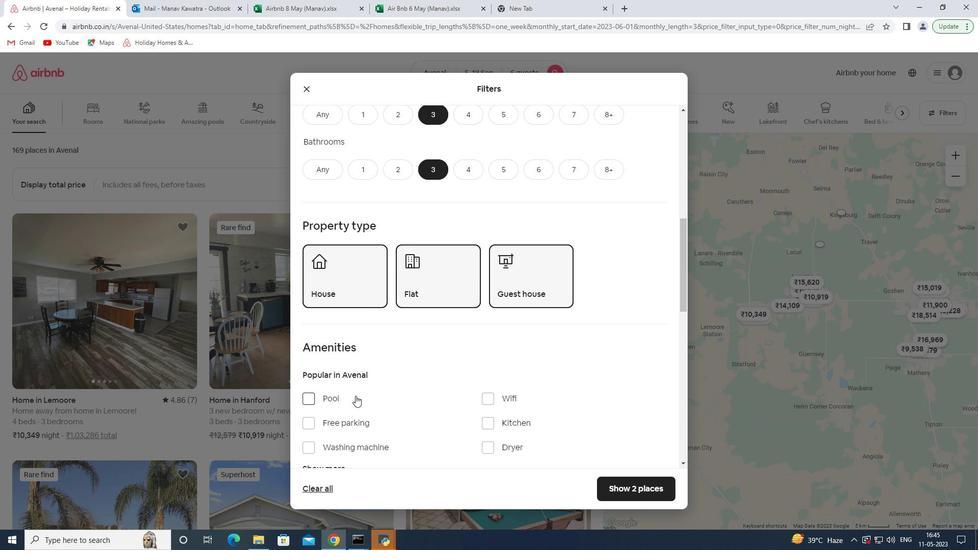 
Action: Mouse scrolled (354, 395) with delta (0, 0)
Screenshot: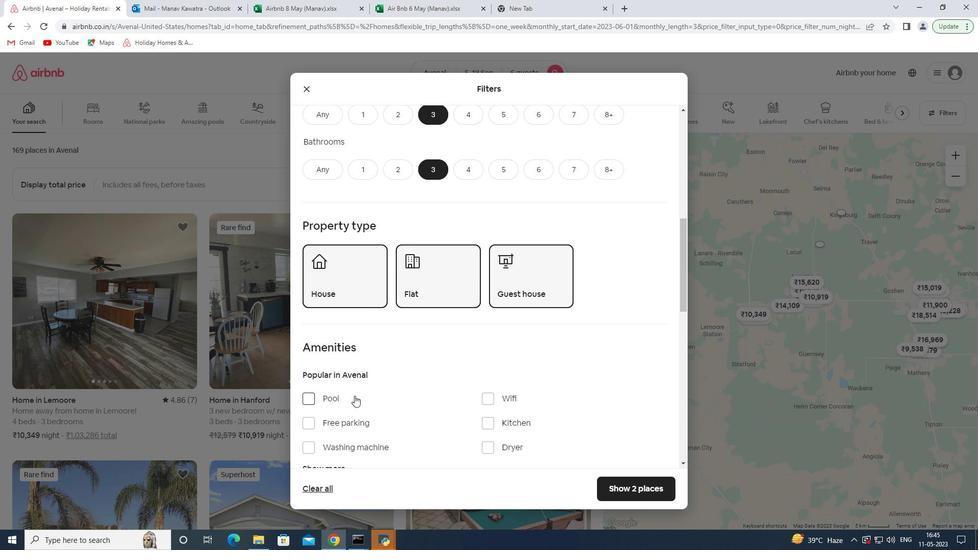 
Action: Mouse moved to (354, 395)
Screenshot: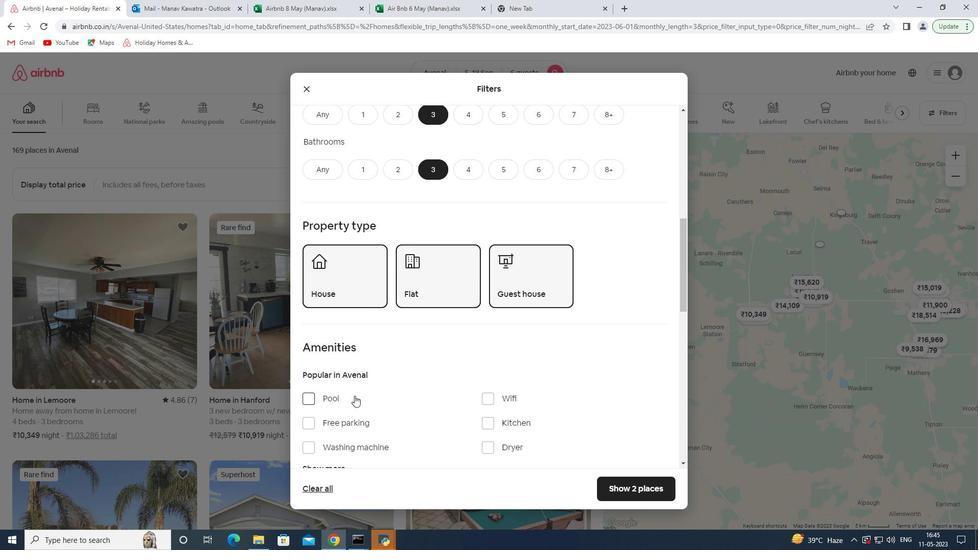 
Action: Mouse scrolled (354, 395) with delta (0, 0)
Screenshot: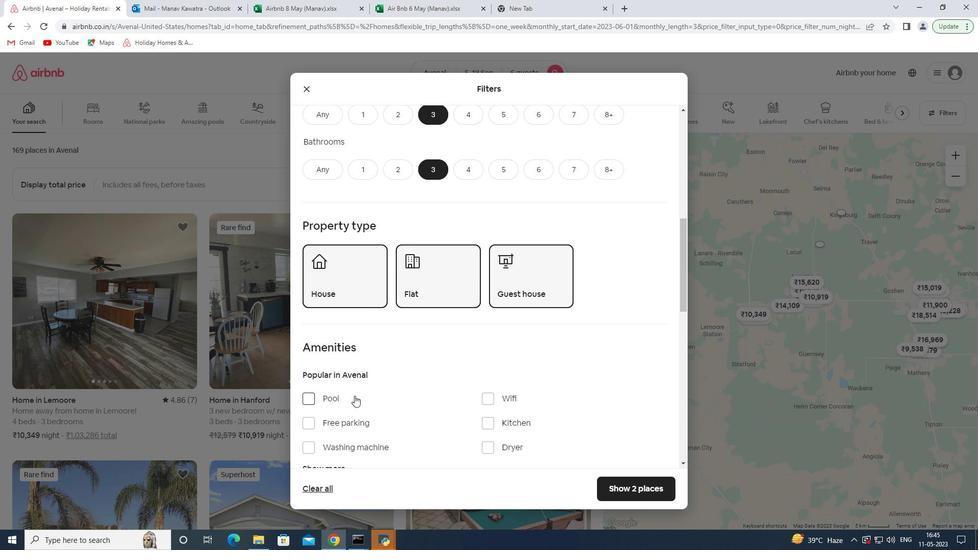 
Action: Mouse moved to (348, 349)
Screenshot: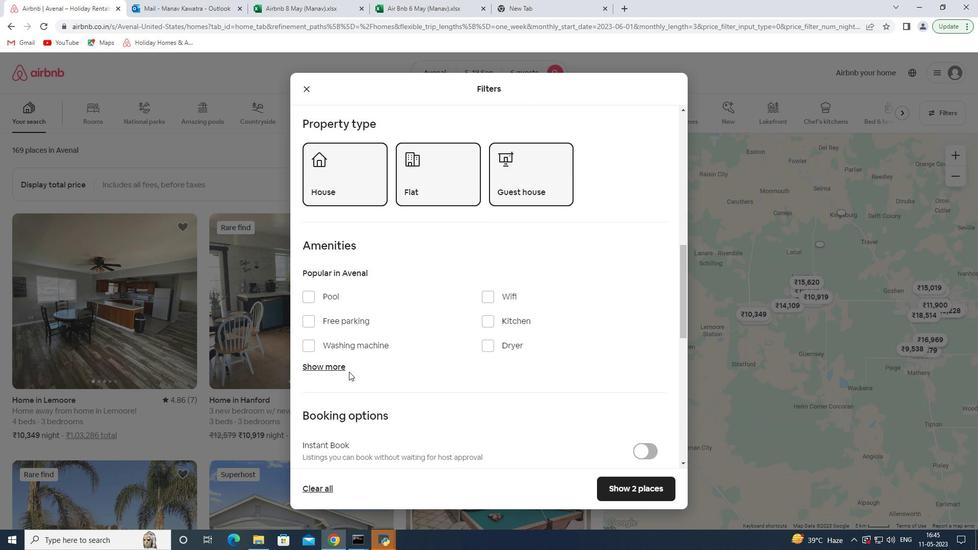 
Action: Mouse pressed left at (348, 349)
Screenshot: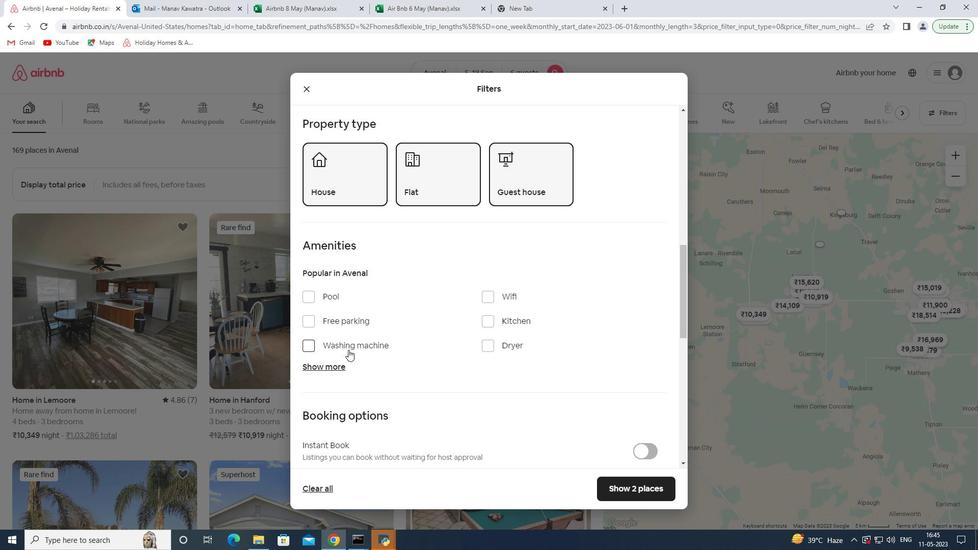 
Action: Mouse moved to (345, 339)
Screenshot: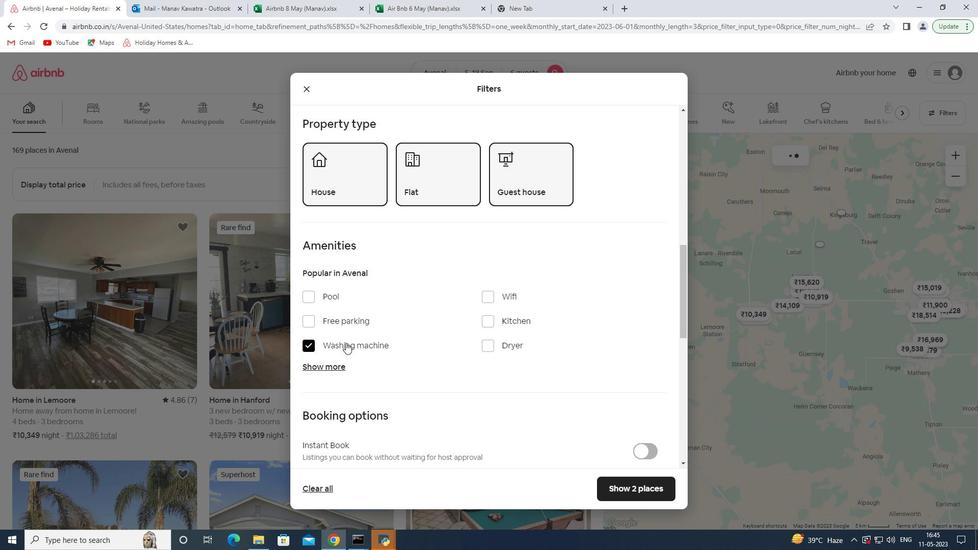 
Action: Mouse scrolled (345, 338) with delta (0, 0)
Screenshot: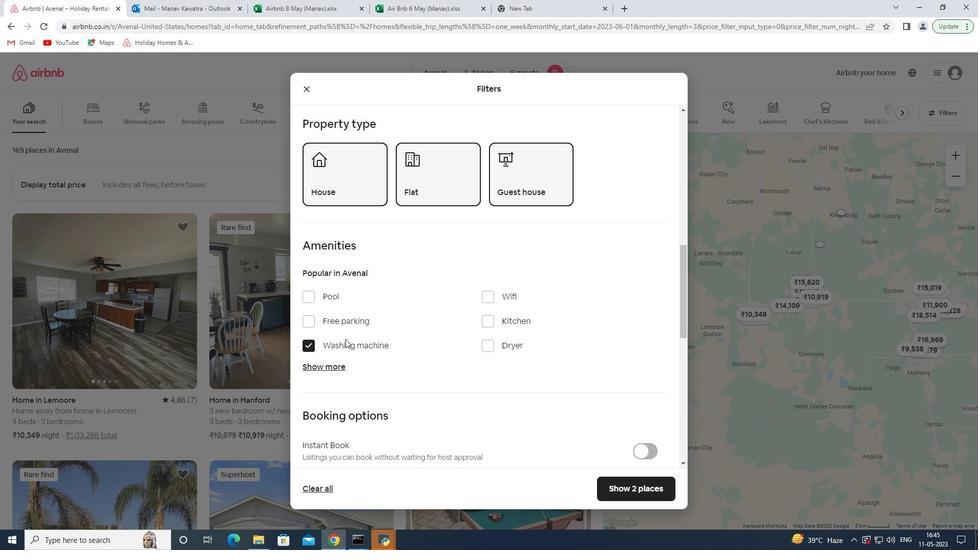 
Action: Mouse scrolled (345, 338) with delta (0, 0)
Screenshot: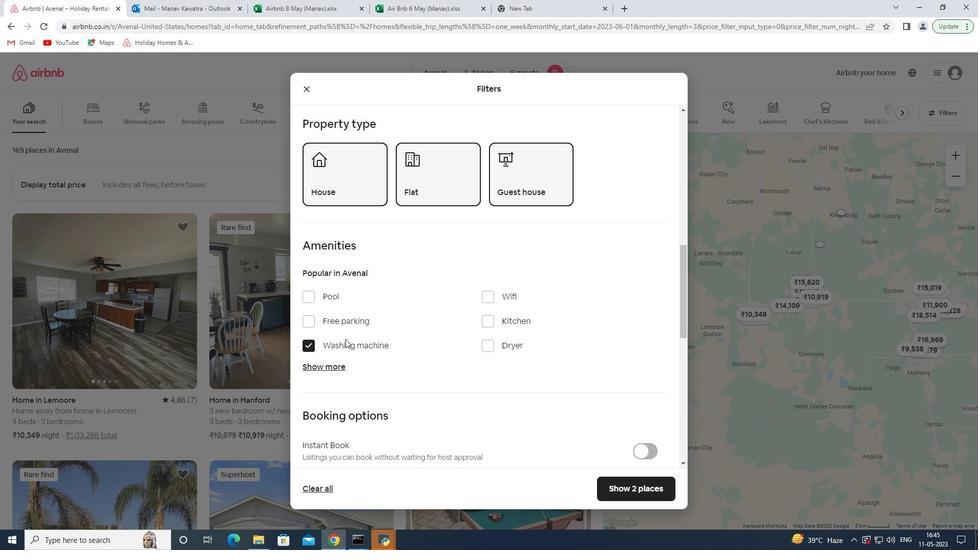 
Action: Mouse moved to (638, 378)
Screenshot: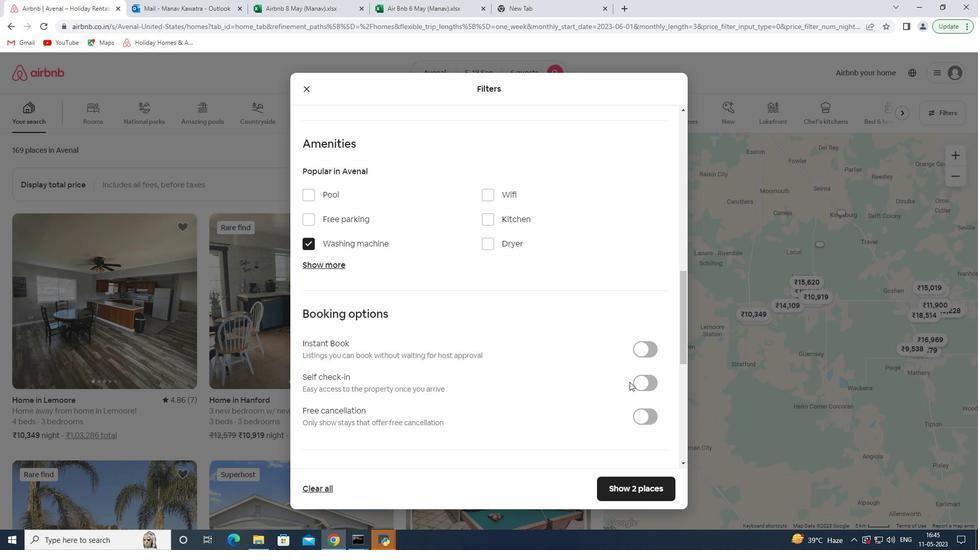 
Action: Mouse pressed left at (638, 378)
Screenshot: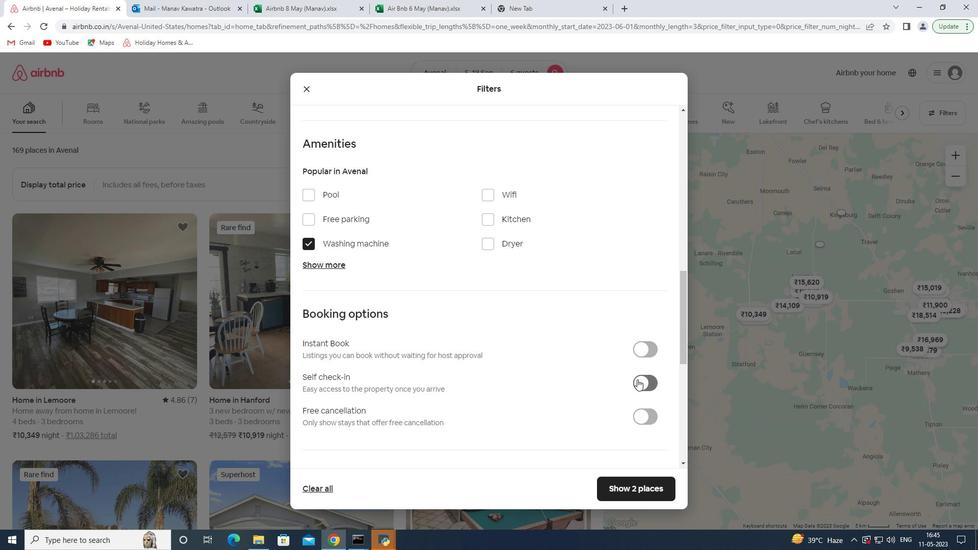 
Action: Mouse moved to (407, 394)
Screenshot: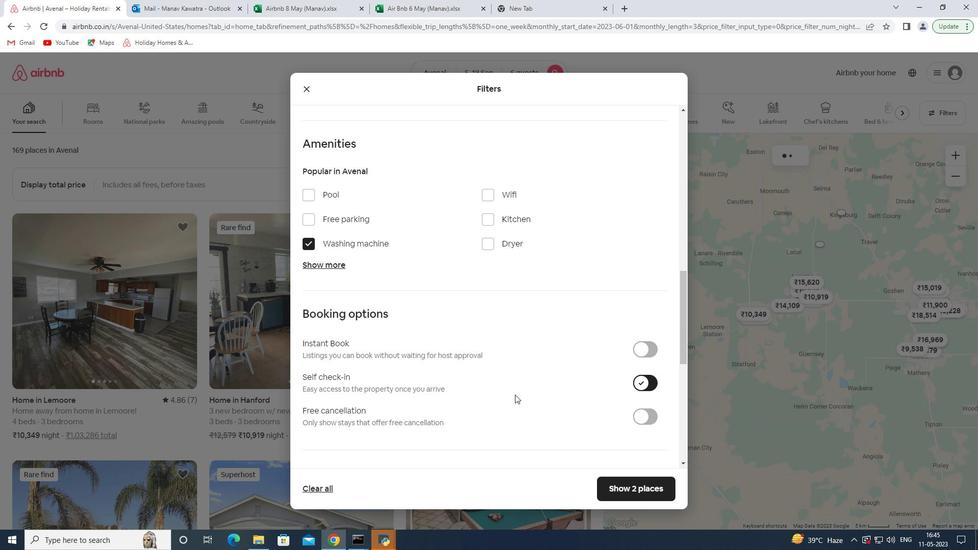 
Action: Mouse scrolled (407, 394) with delta (0, 0)
Screenshot: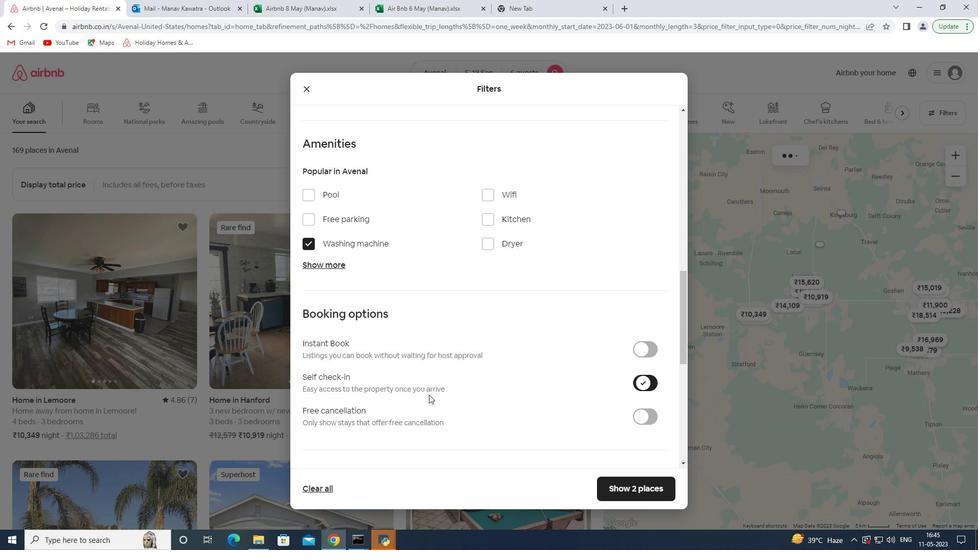 
Action: Mouse scrolled (407, 394) with delta (0, 0)
Screenshot: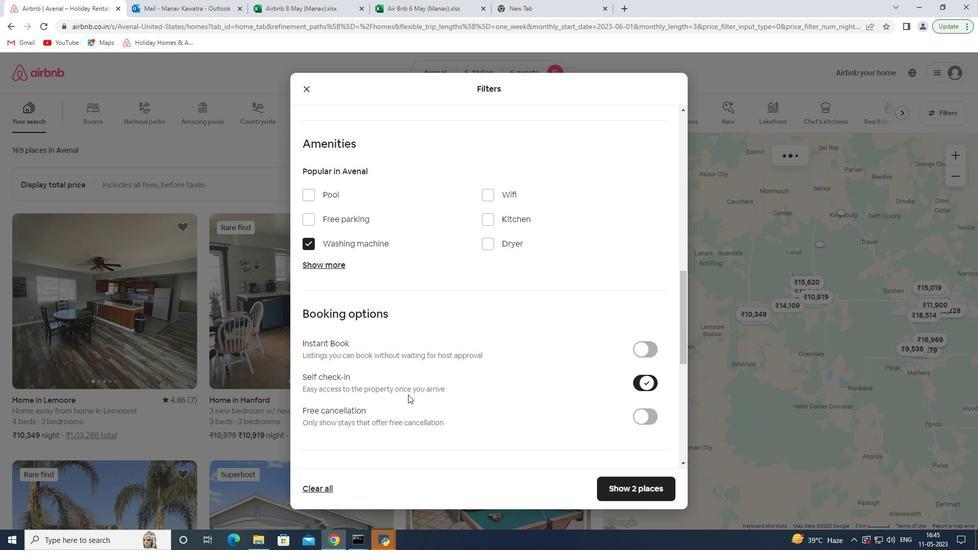 
Action: Mouse scrolled (407, 394) with delta (0, 0)
Screenshot: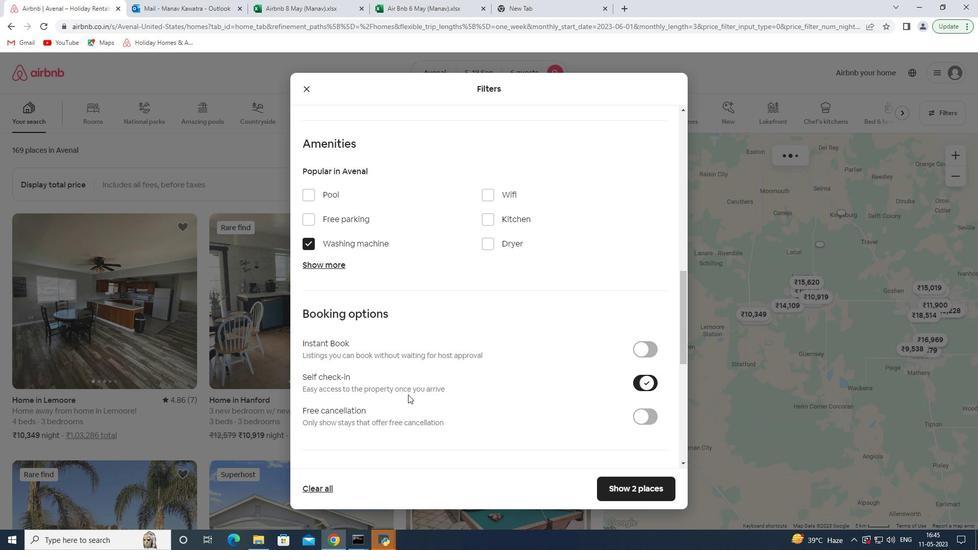 
Action: Mouse scrolled (407, 394) with delta (0, 0)
Screenshot: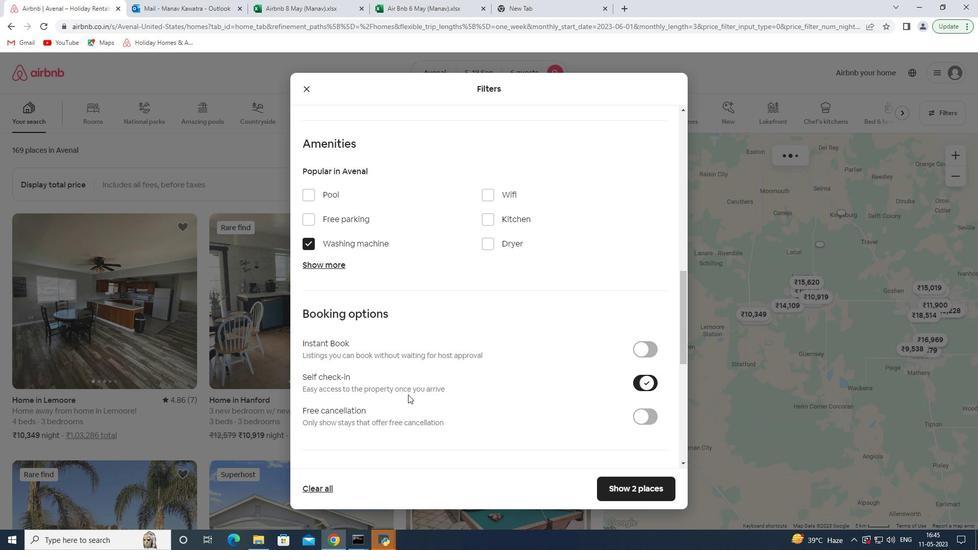 
Action: Mouse moved to (328, 399)
Screenshot: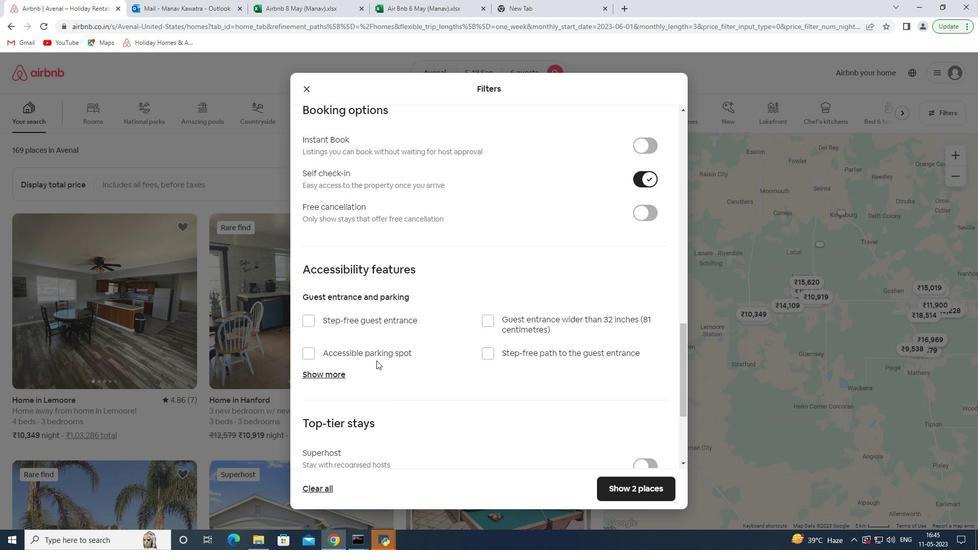 
Action: Mouse scrolled (328, 399) with delta (0, 0)
Screenshot: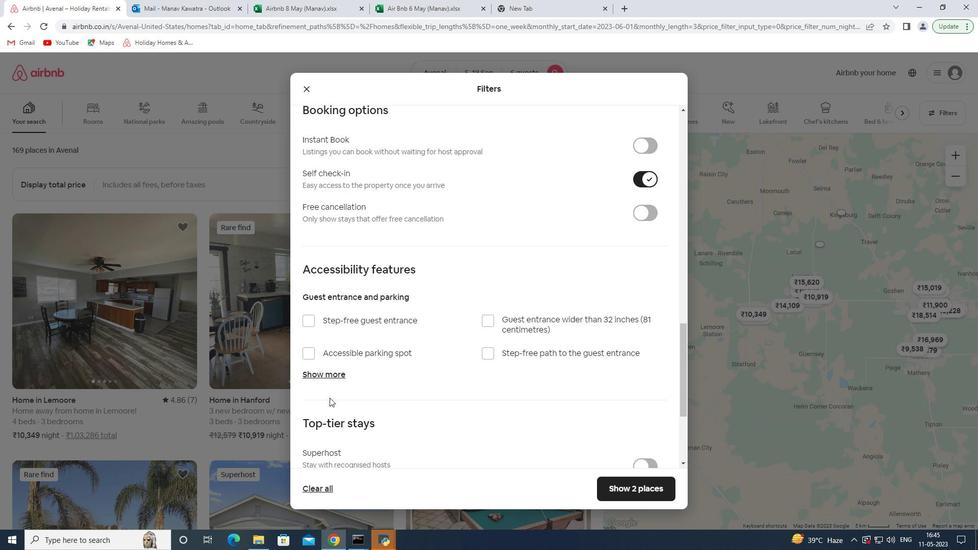 
Action: Mouse scrolled (328, 399) with delta (0, 0)
Screenshot: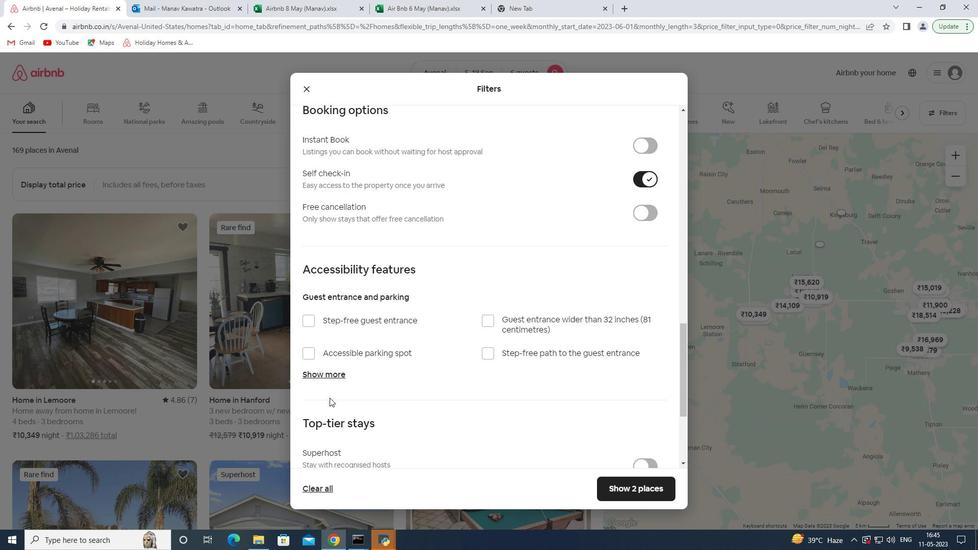 
Action: Mouse scrolled (328, 399) with delta (0, 0)
Screenshot: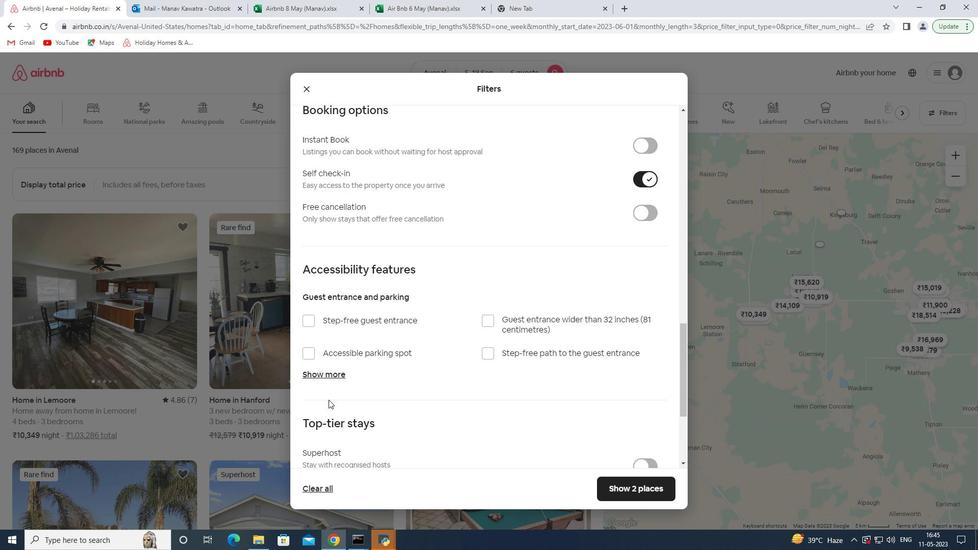 
Action: Mouse moved to (349, 377)
Screenshot: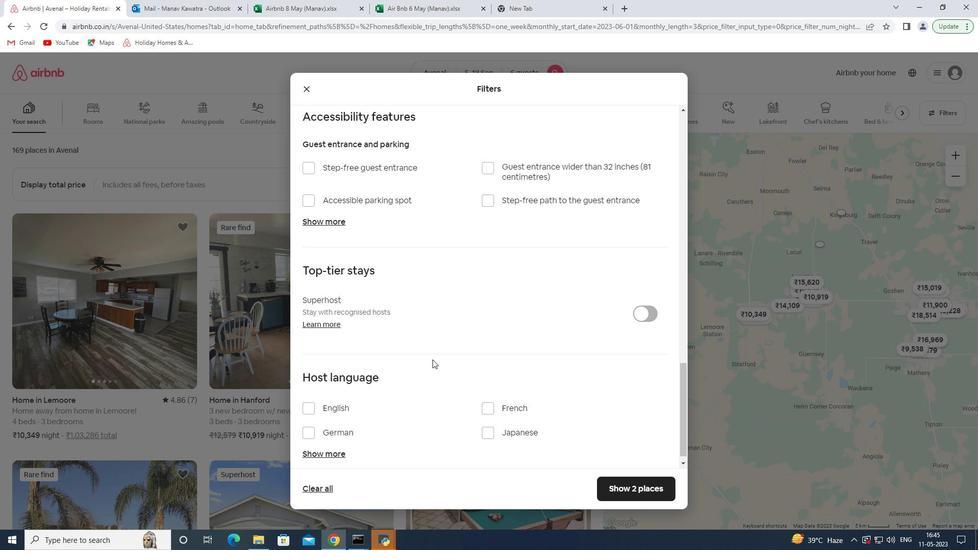
Action: Mouse scrolled (349, 376) with delta (0, 0)
Screenshot: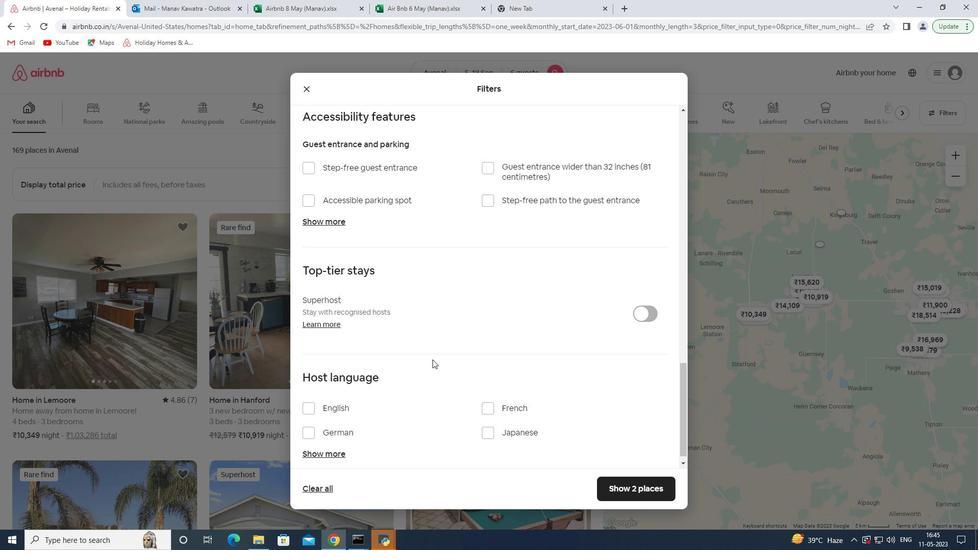 
Action: Mouse moved to (326, 393)
Screenshot: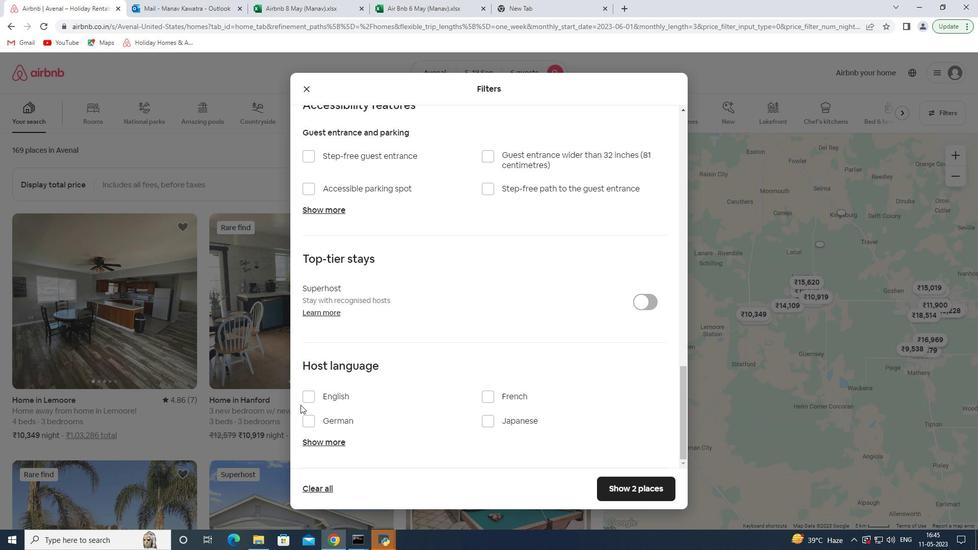 
Action: Mouse pressed left at (326, 393)
Screenshot: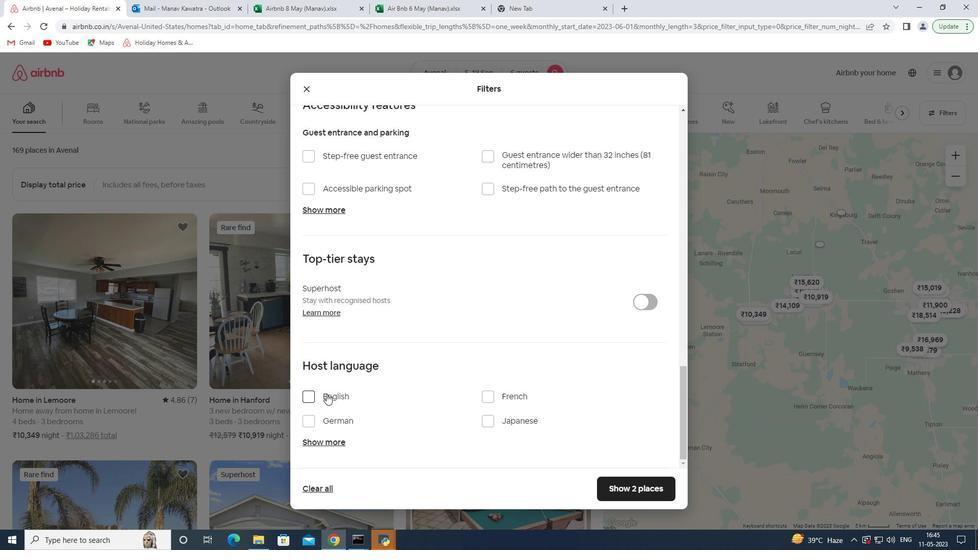 
Action: Mouse moved to (615, 483)
Screenshot: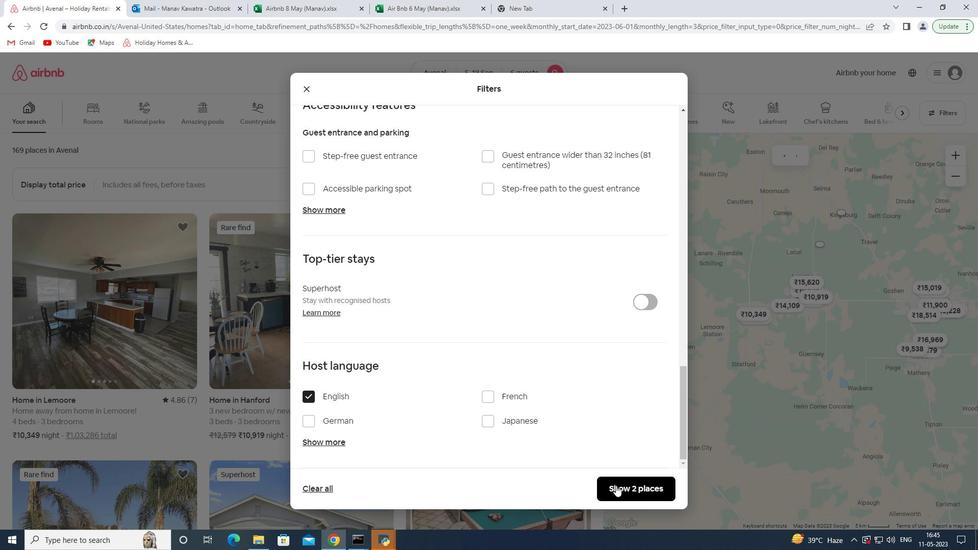 
Action: Mouse pressed left at (615, 483)
Screenshot: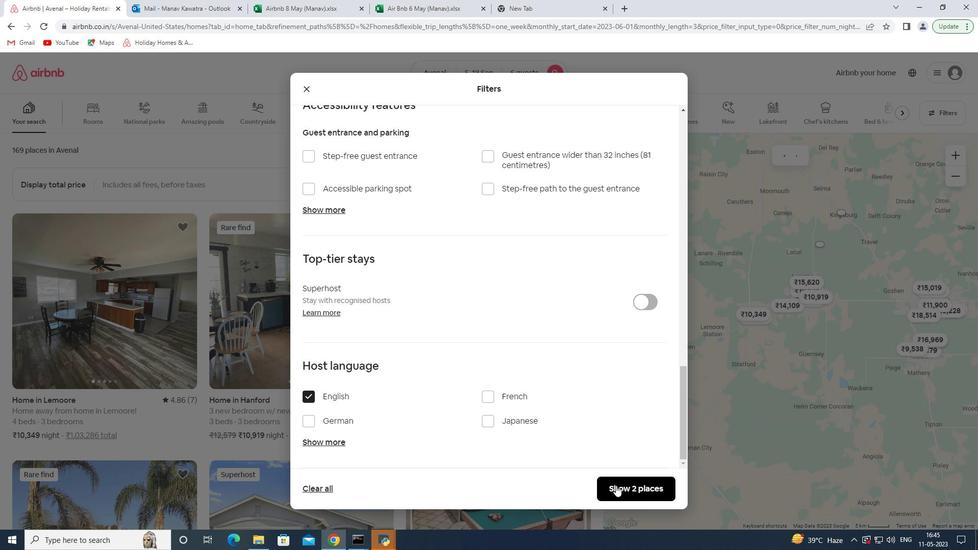 
